 Task: Manage the "Report list" page variations in the site builder.
Action: Mouse moved to (1278, 88)
Screenshot: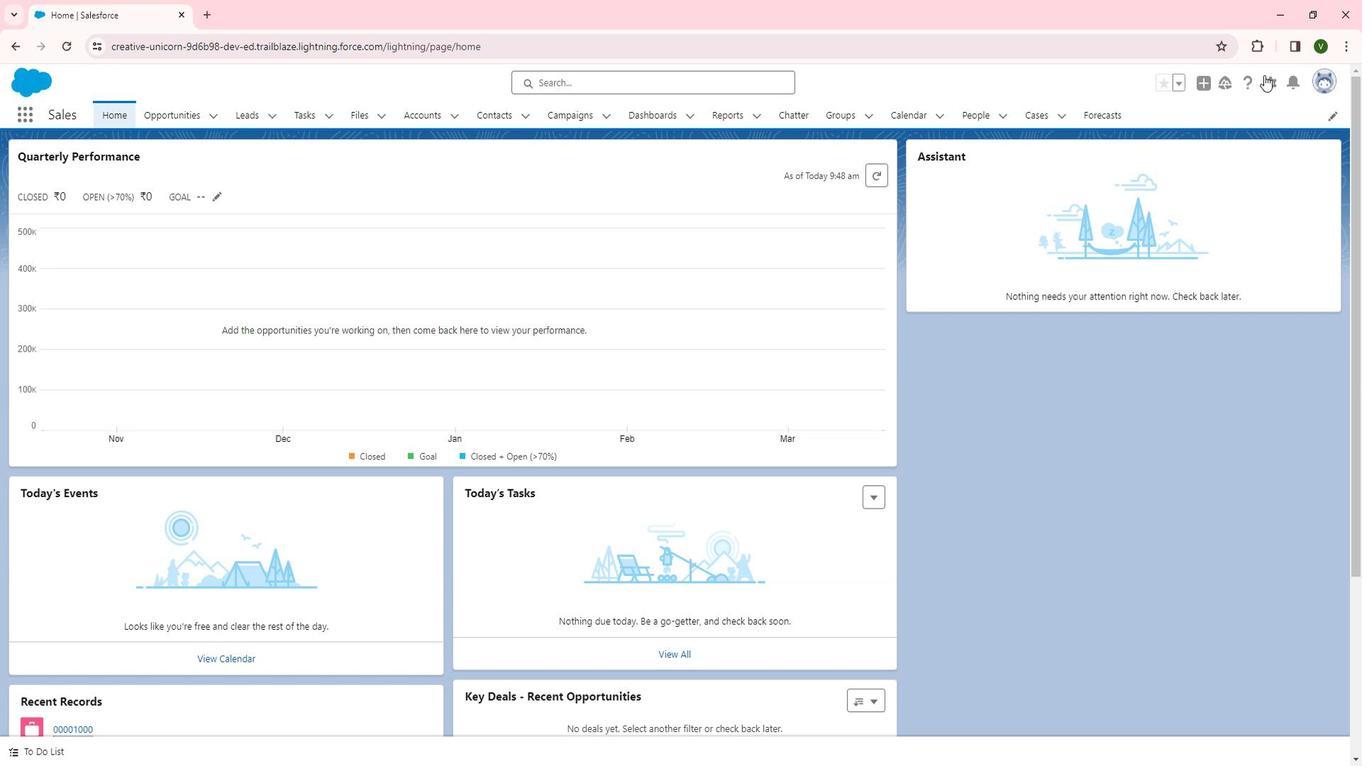 
Action: Mouse pressed left at (1278, 88)
Screenshot: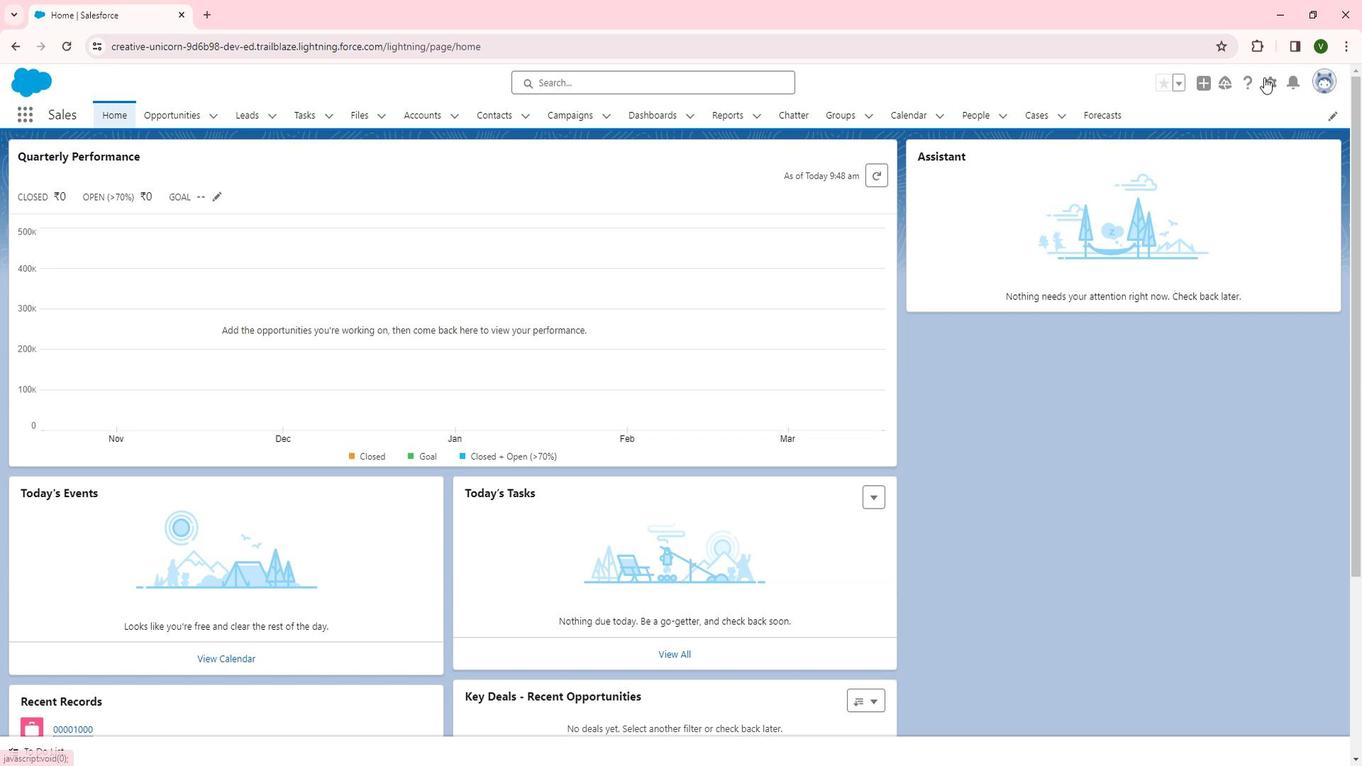 
Action: Mouse moved to (1234, 119)
Screenshot: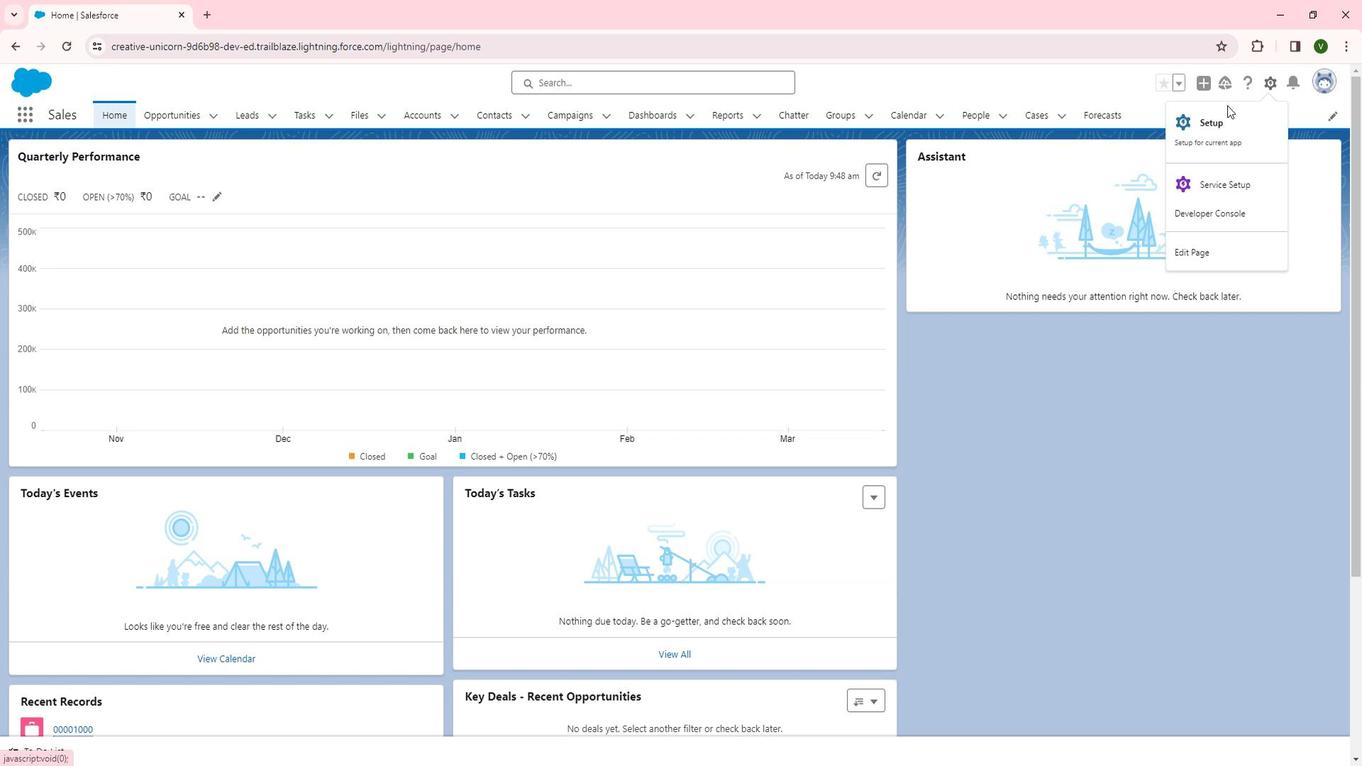 
Action: Mouse pressed left at (1234, 119)
Screenshot: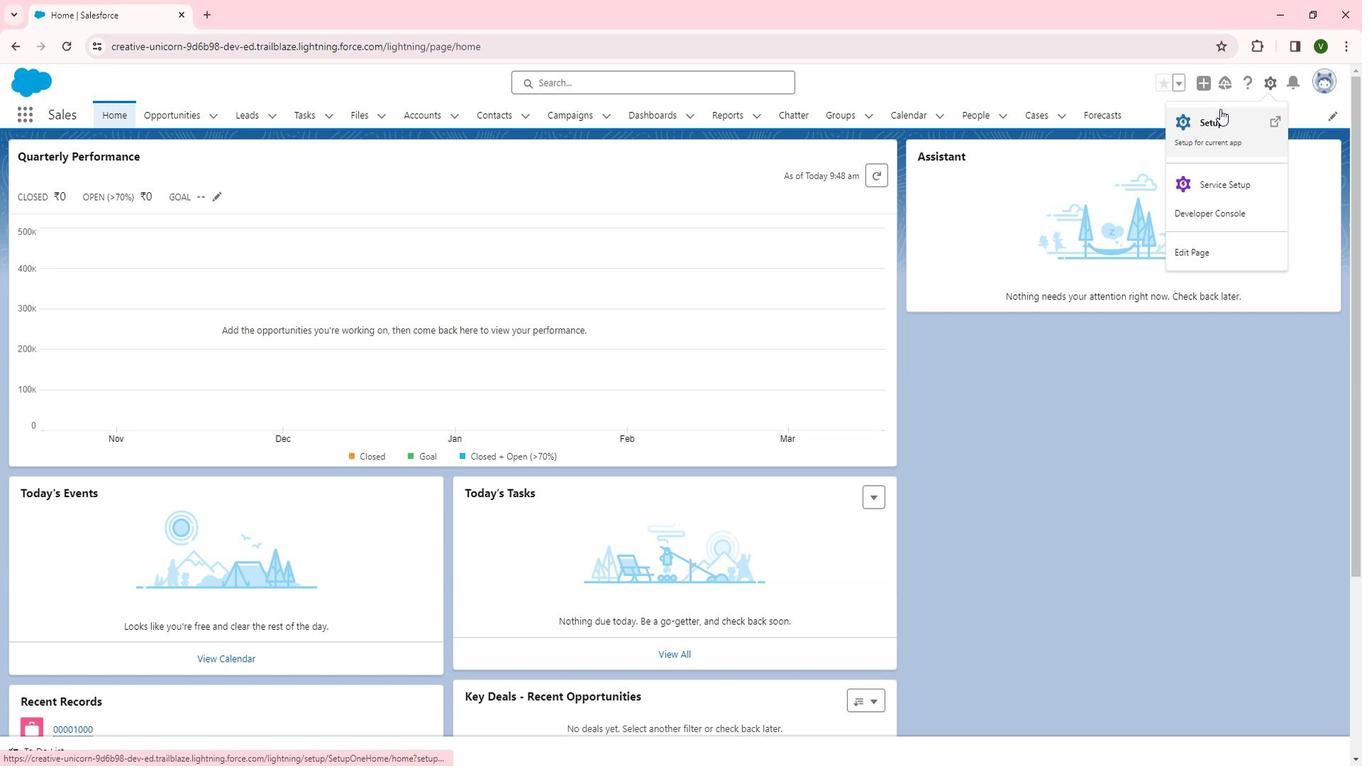 
Action: Mouse moved to (122, 503)
Screenshot: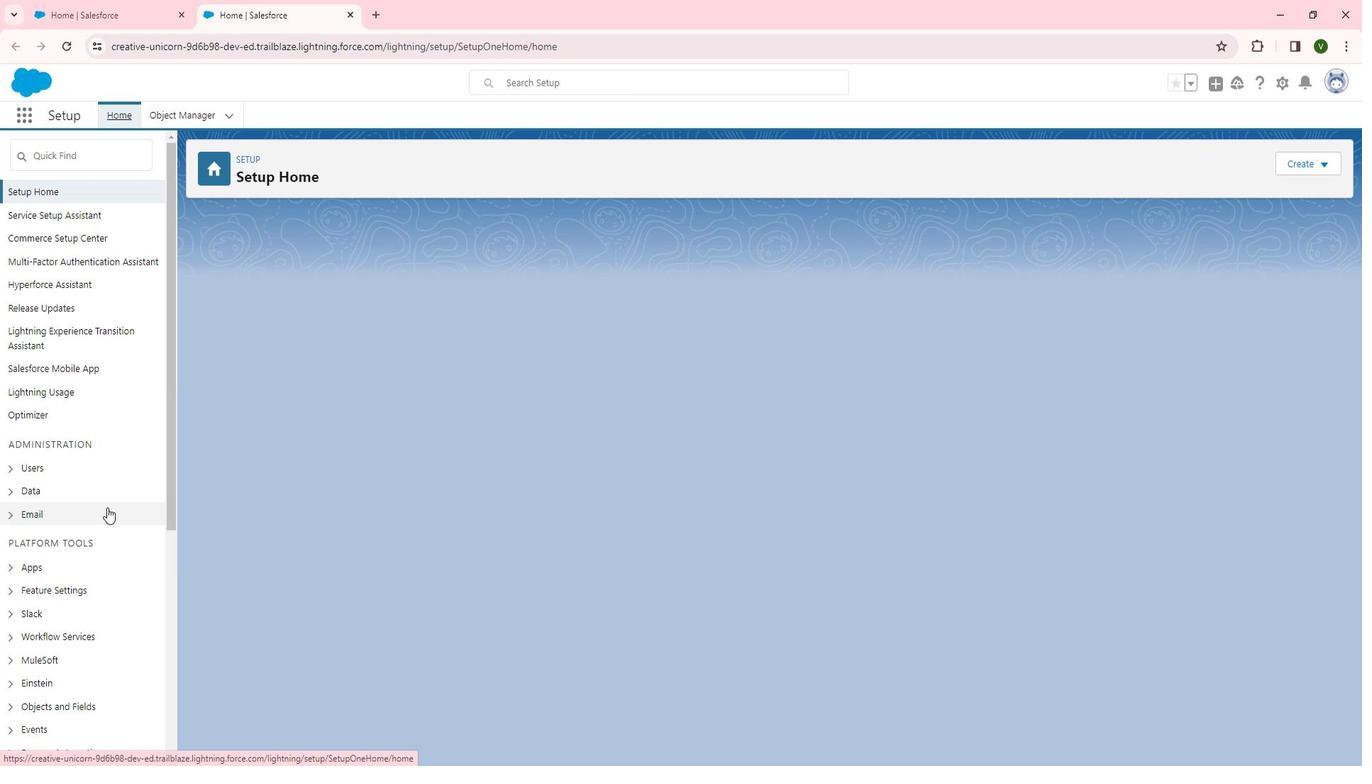 
Action: Mouse scrolled (122, 502) with delta (0, 0)
Screenshot: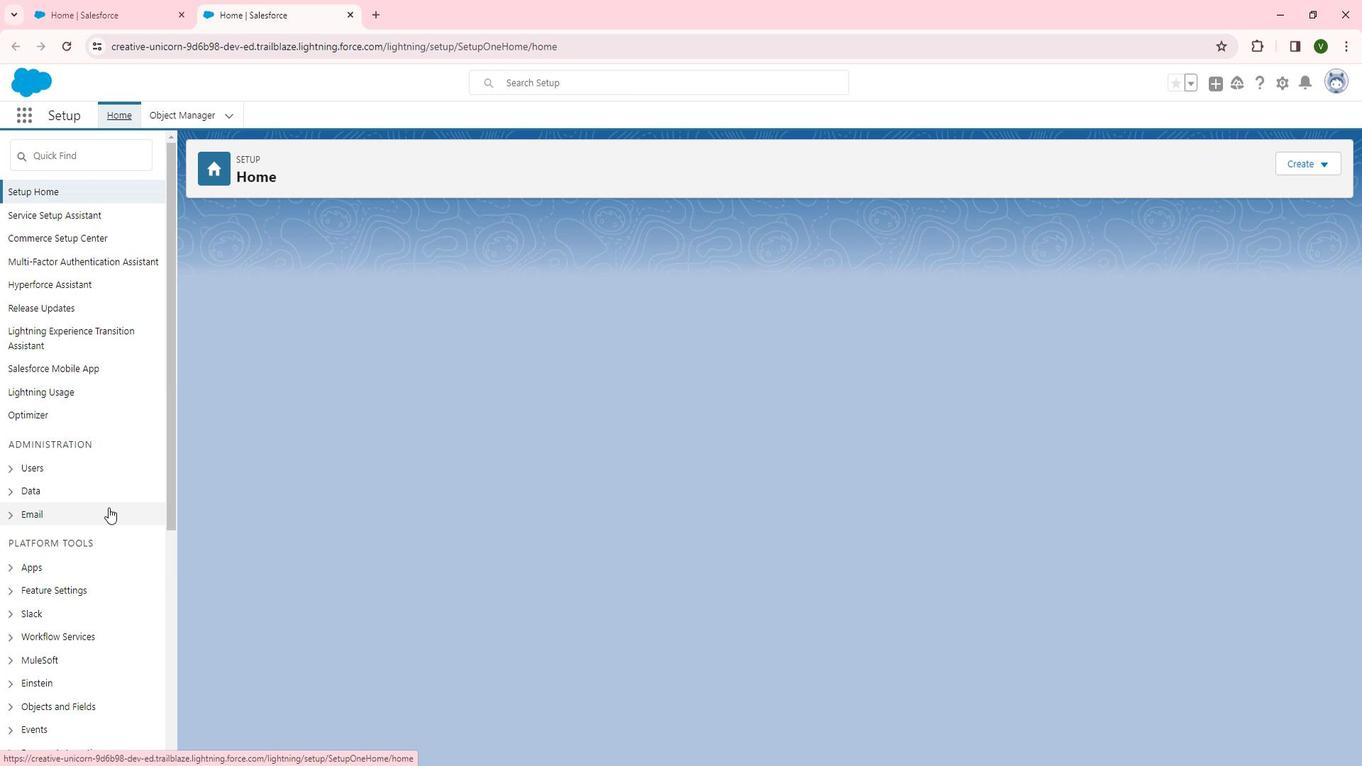 
Action: Mouse moved to (122, 503)
Screenshot: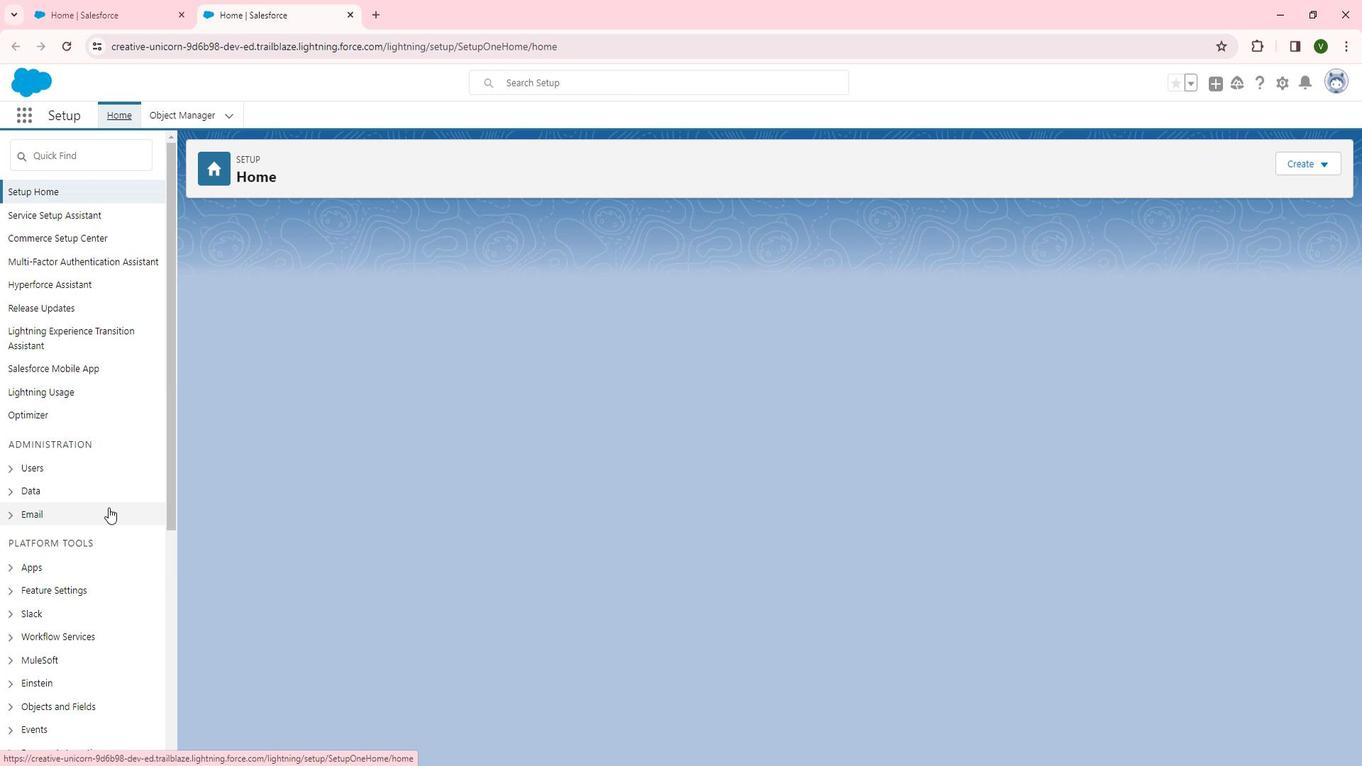 
Action: Mouse scrolled (122, 502) with delta (0, 0)
Screenshot: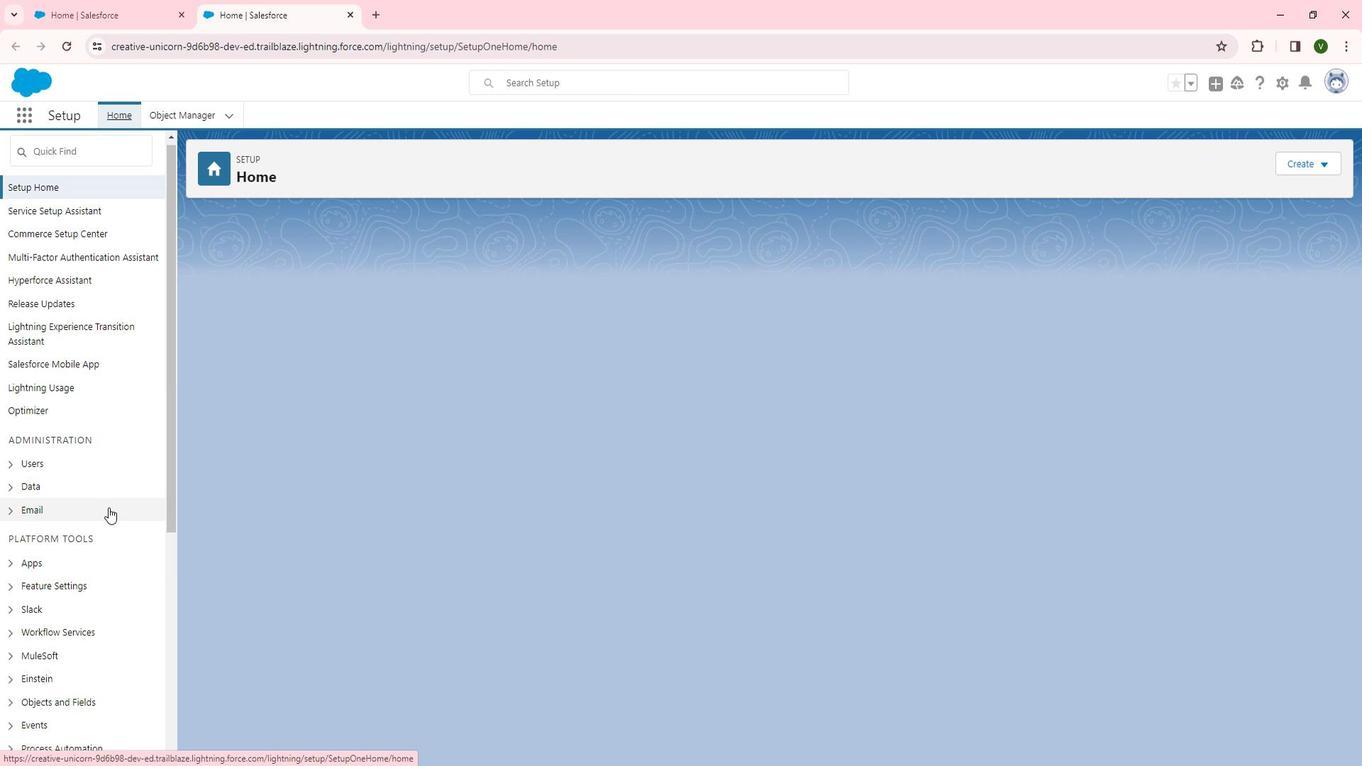 
Action: Mouse scrolled (122, 502) with delta (0, 0)
Screenshot: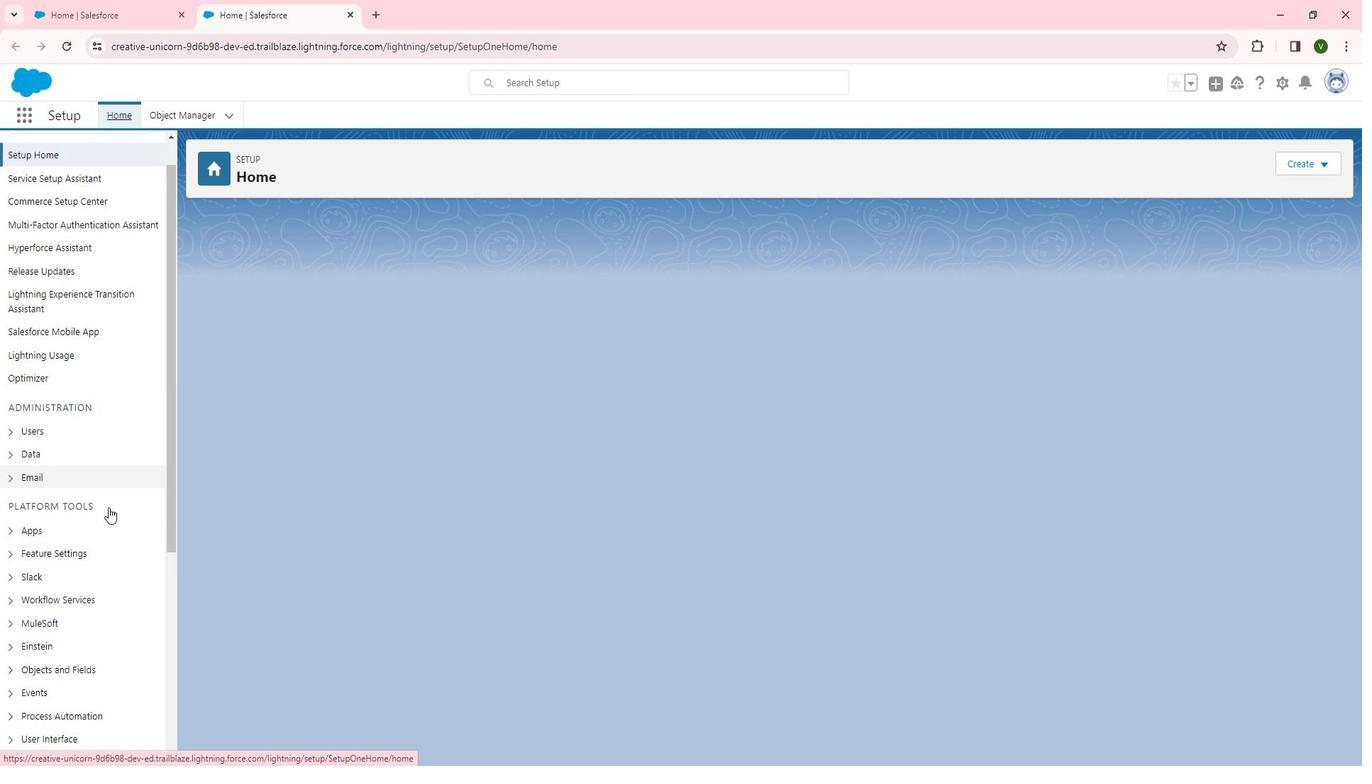 
Action: Mouse moved to (71, 368)
Screenshot: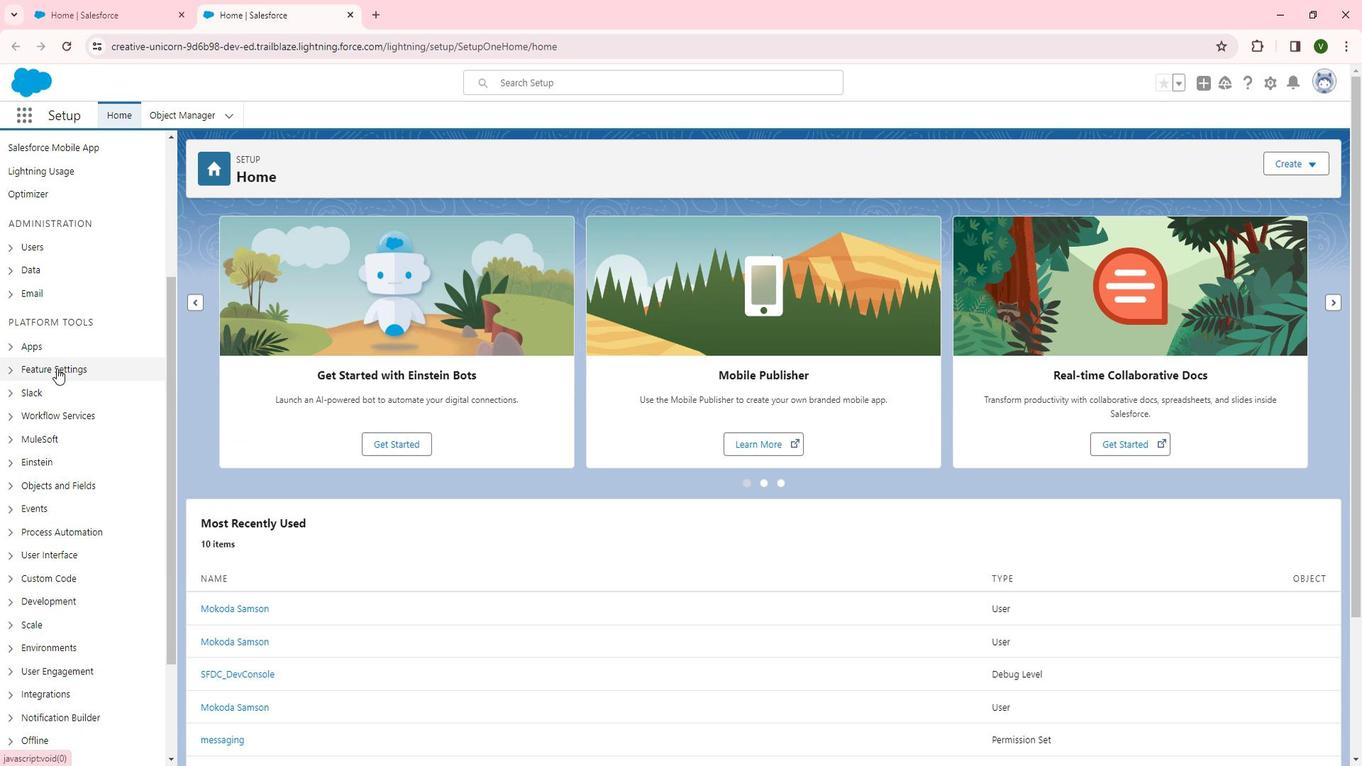 
Action: Mouse pressed left at (71, 368)
Screenshot: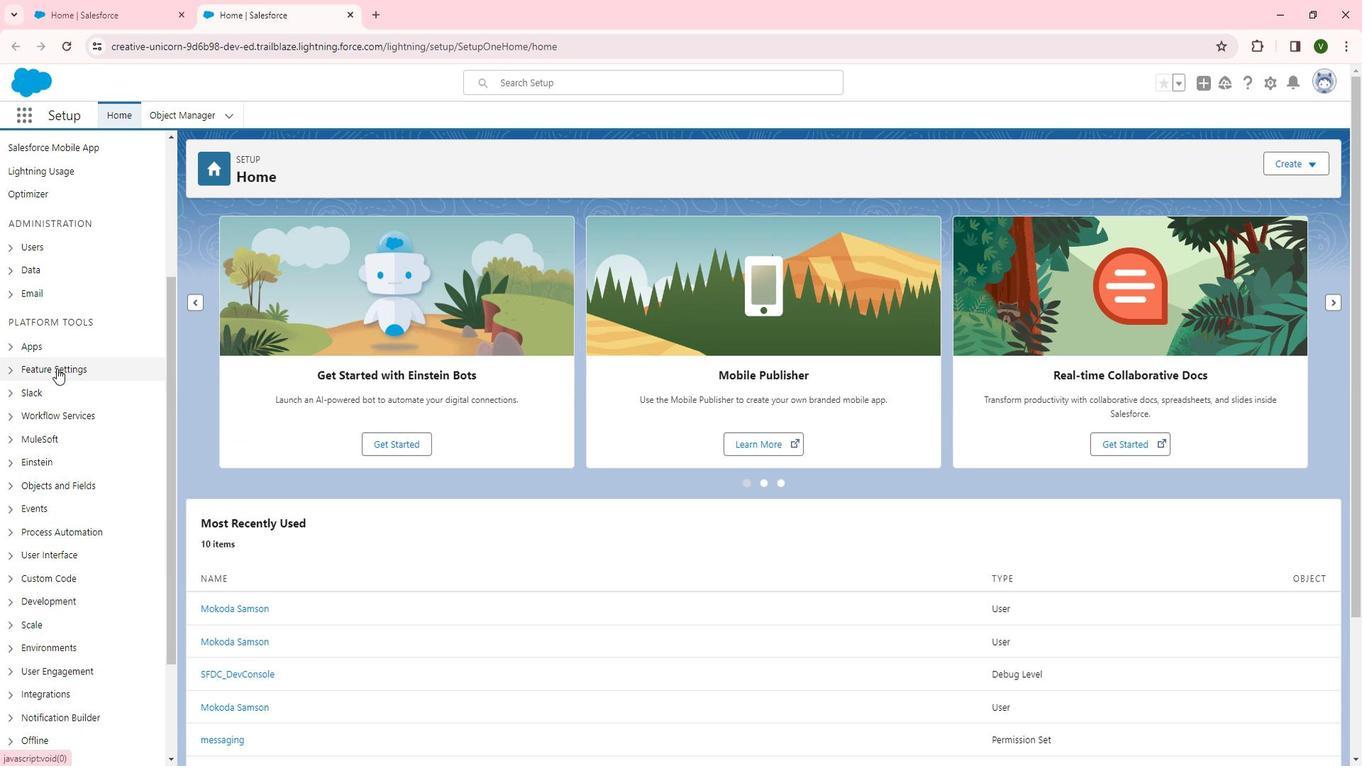 
Action: Mouse moved to (85, 513)
Screenshot: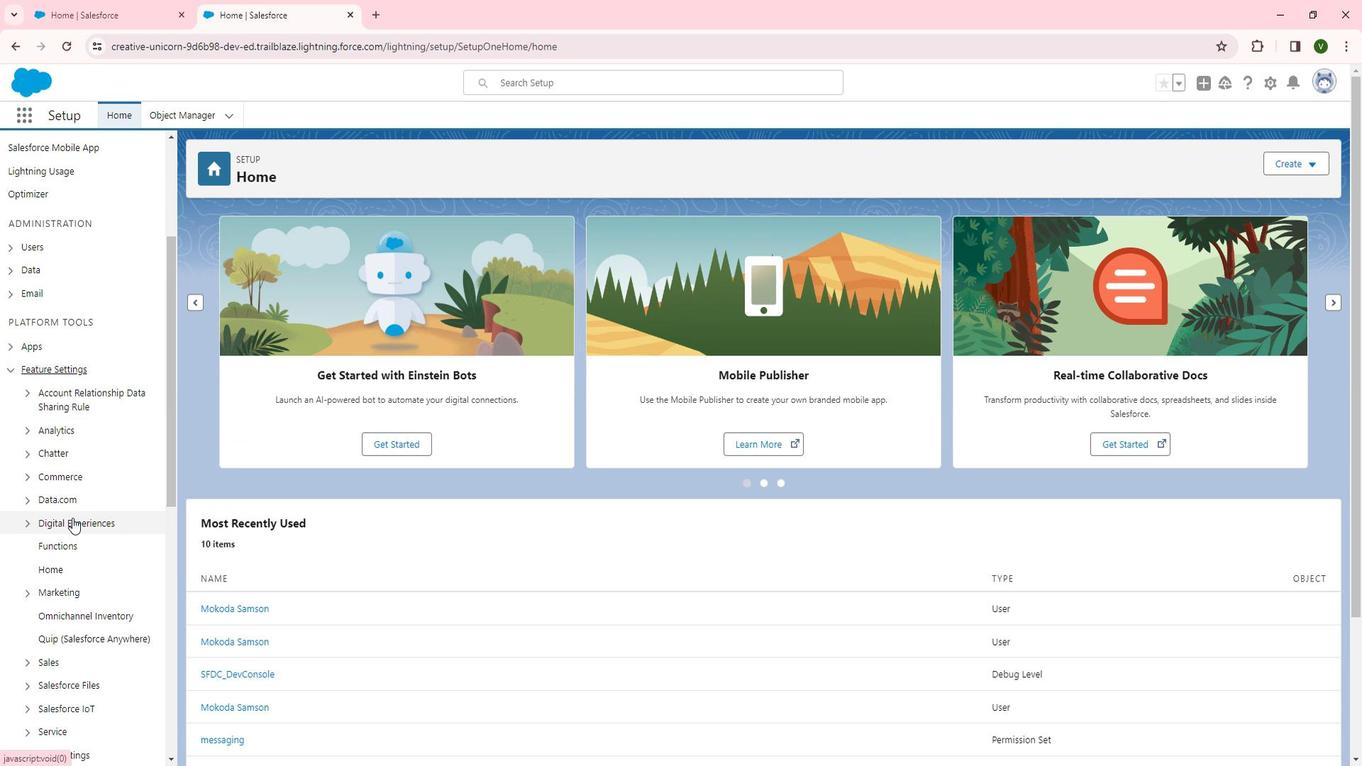 
Action: Mouse pressed left at (85, 513)
Screenshot: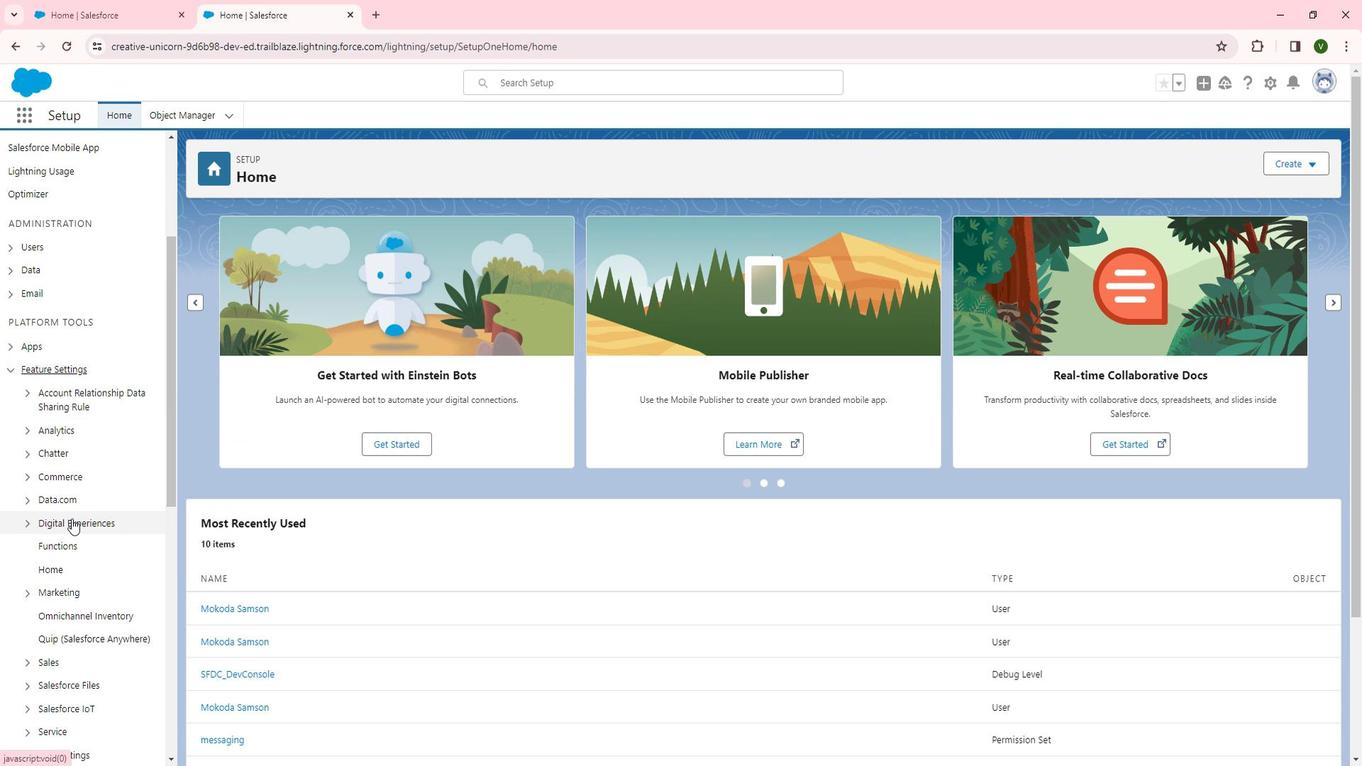 
Action: Mouse moved to (112, 465)
Screenshot: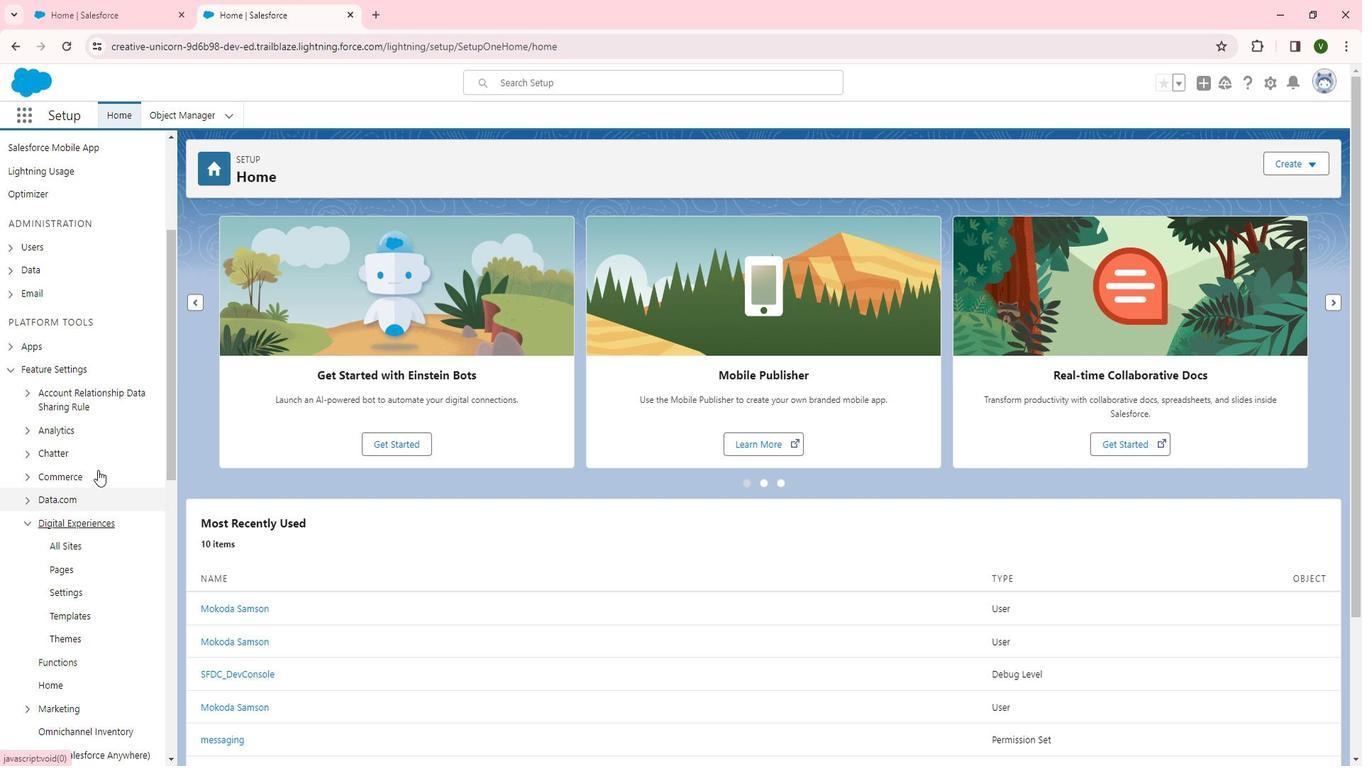
Action: Mouse scrolled (112, 464) with delta (0, 0)
Screenshot: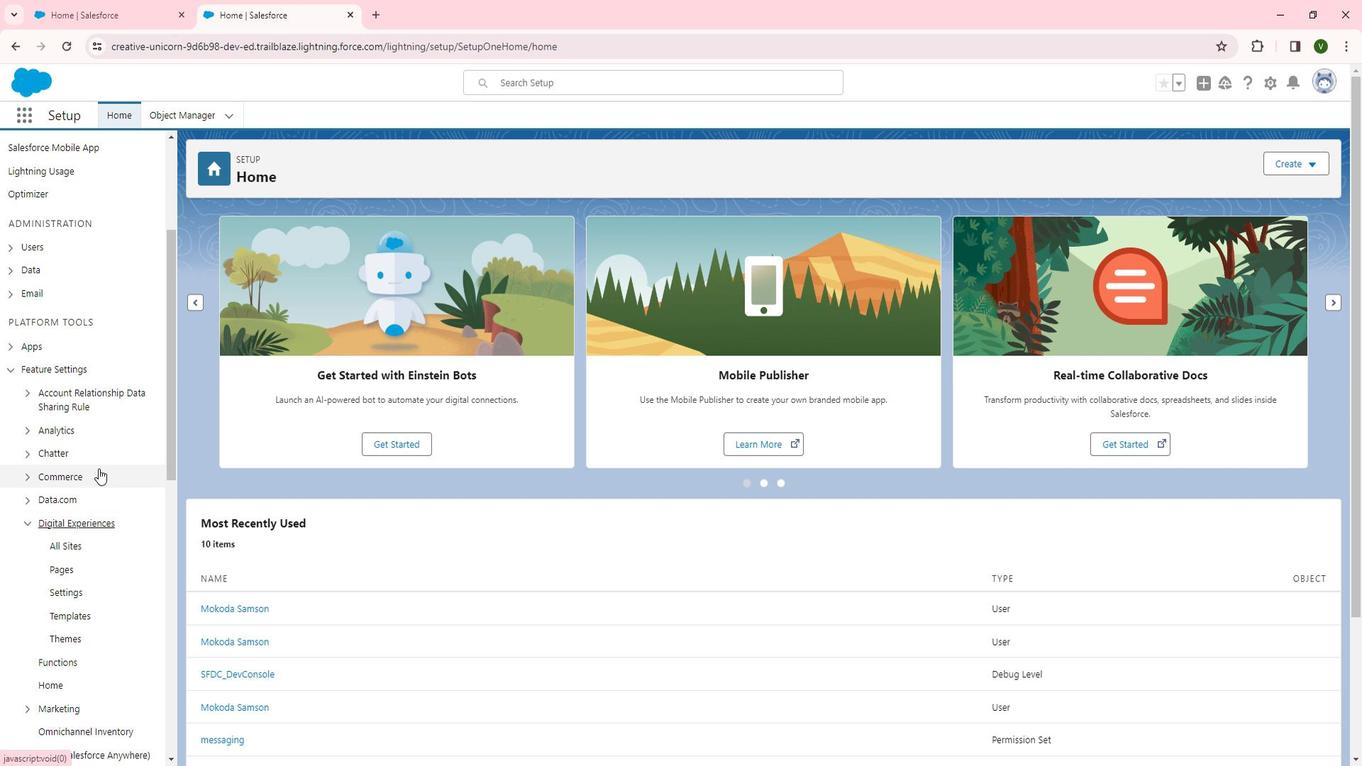 
Action: Mouse scrolled (112, 464) with delta (0, 0)
Screenshot: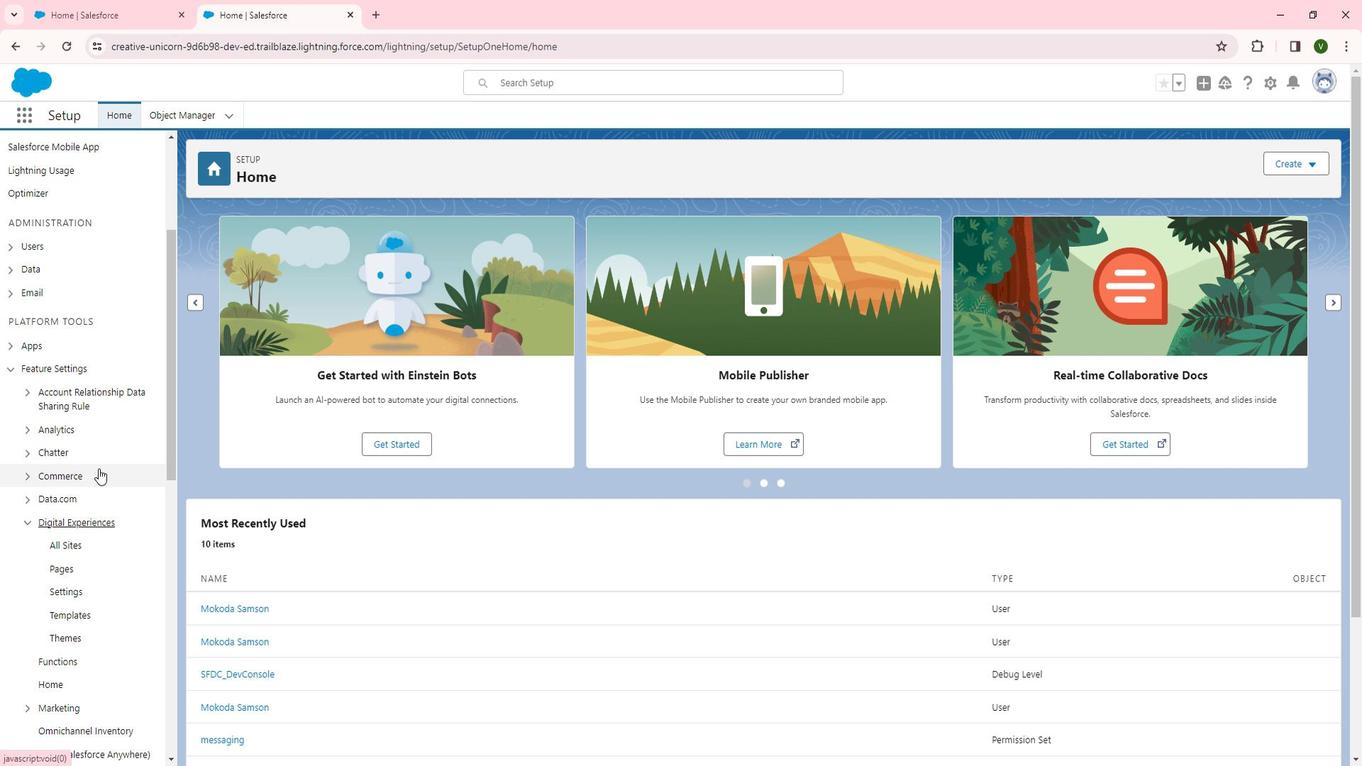 
Action: Mouse moved to (76, 396)
Screenshot: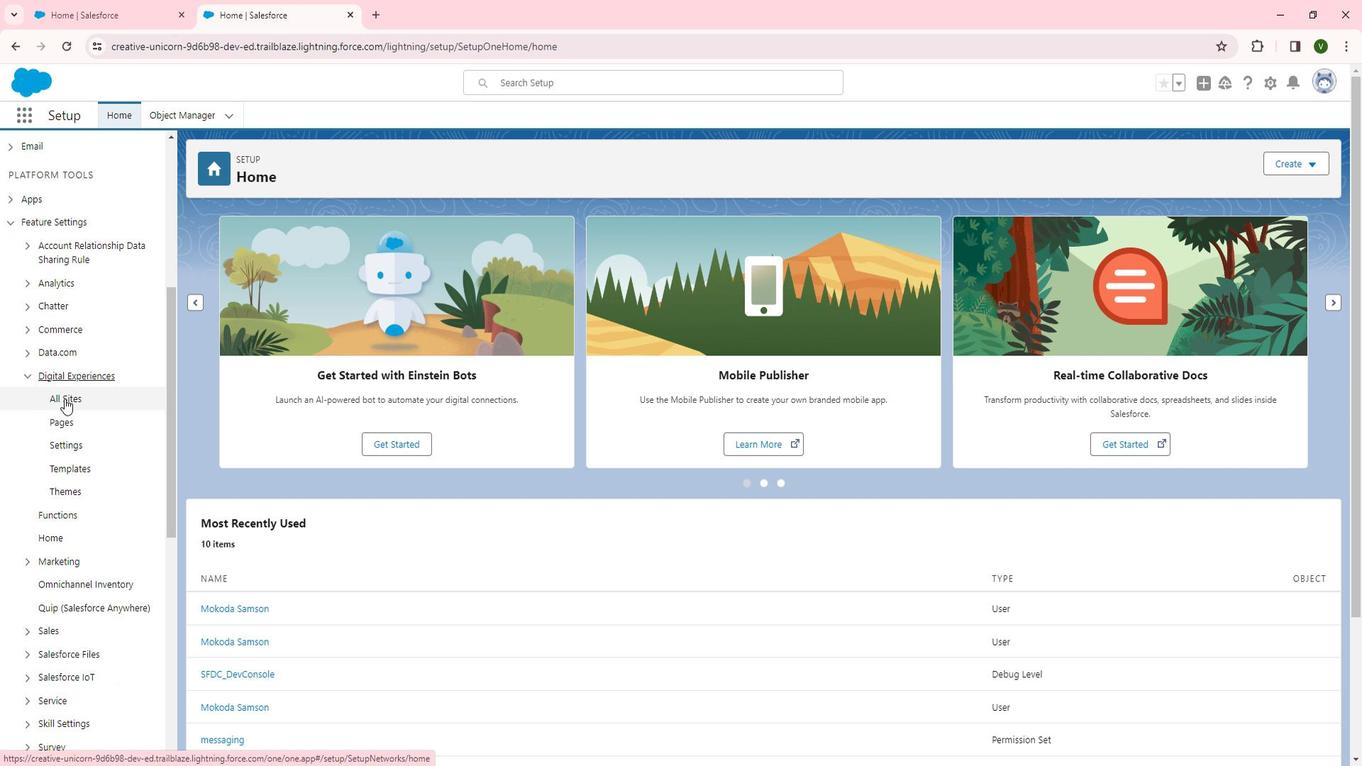 
Action: Mouse pressed left at (76, 396)
Screenshot: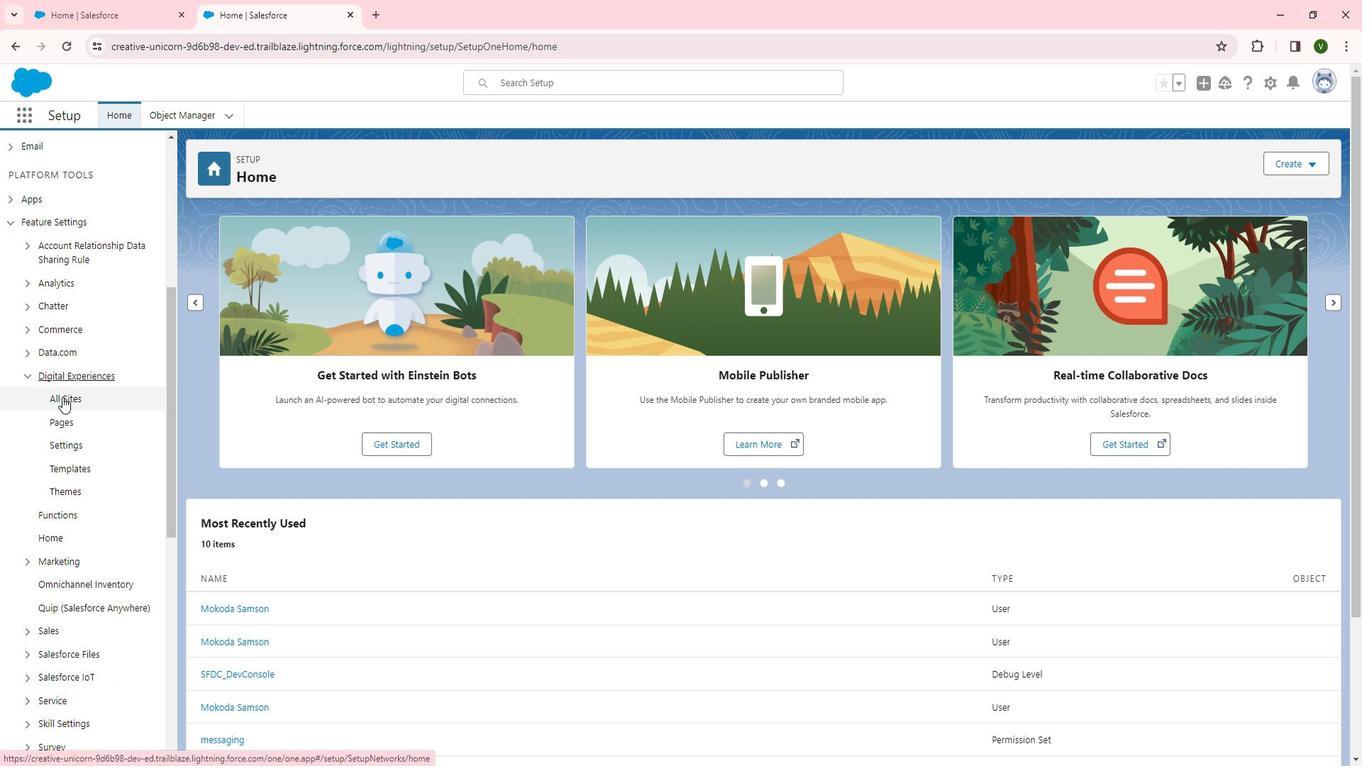 
Action: Mouse moved to (251, 422)
Screenshot: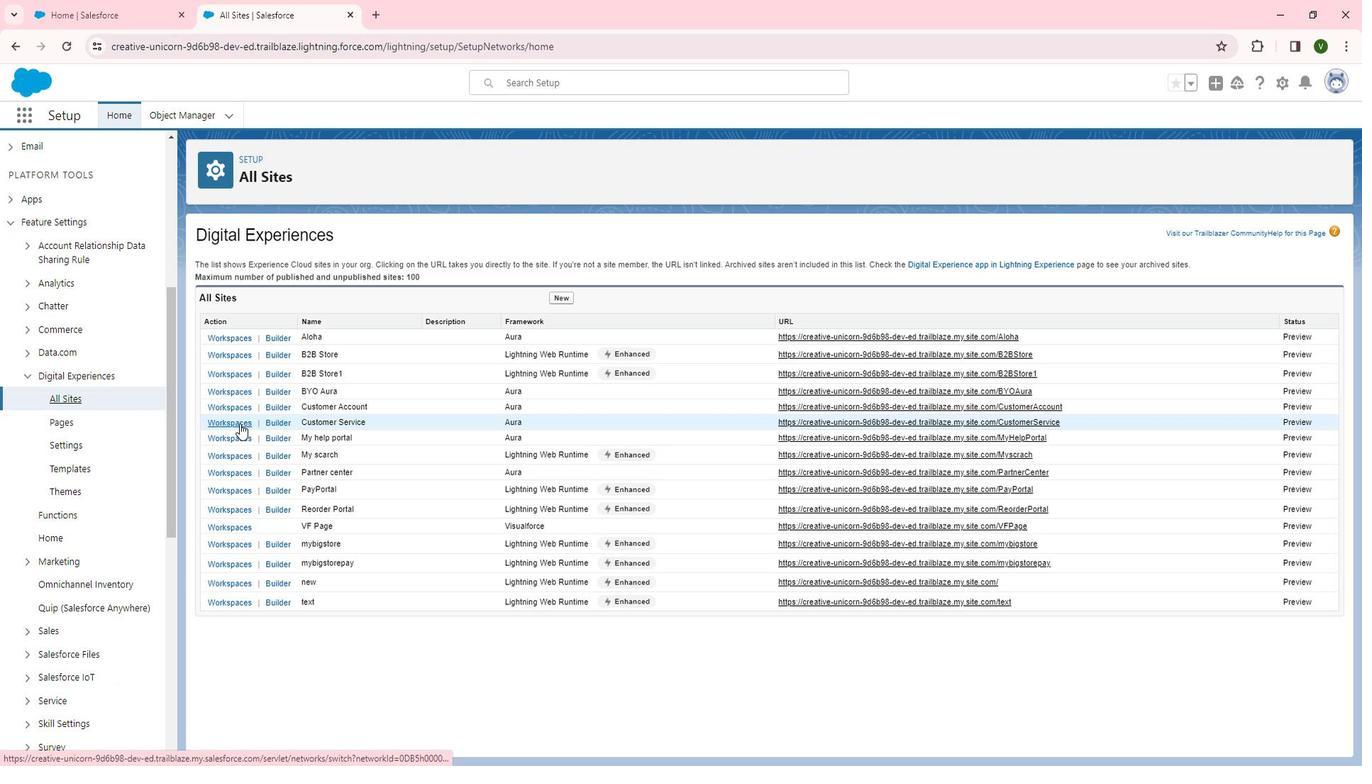 
Action: Mouse pressed left at (251, 422)
Screenshot: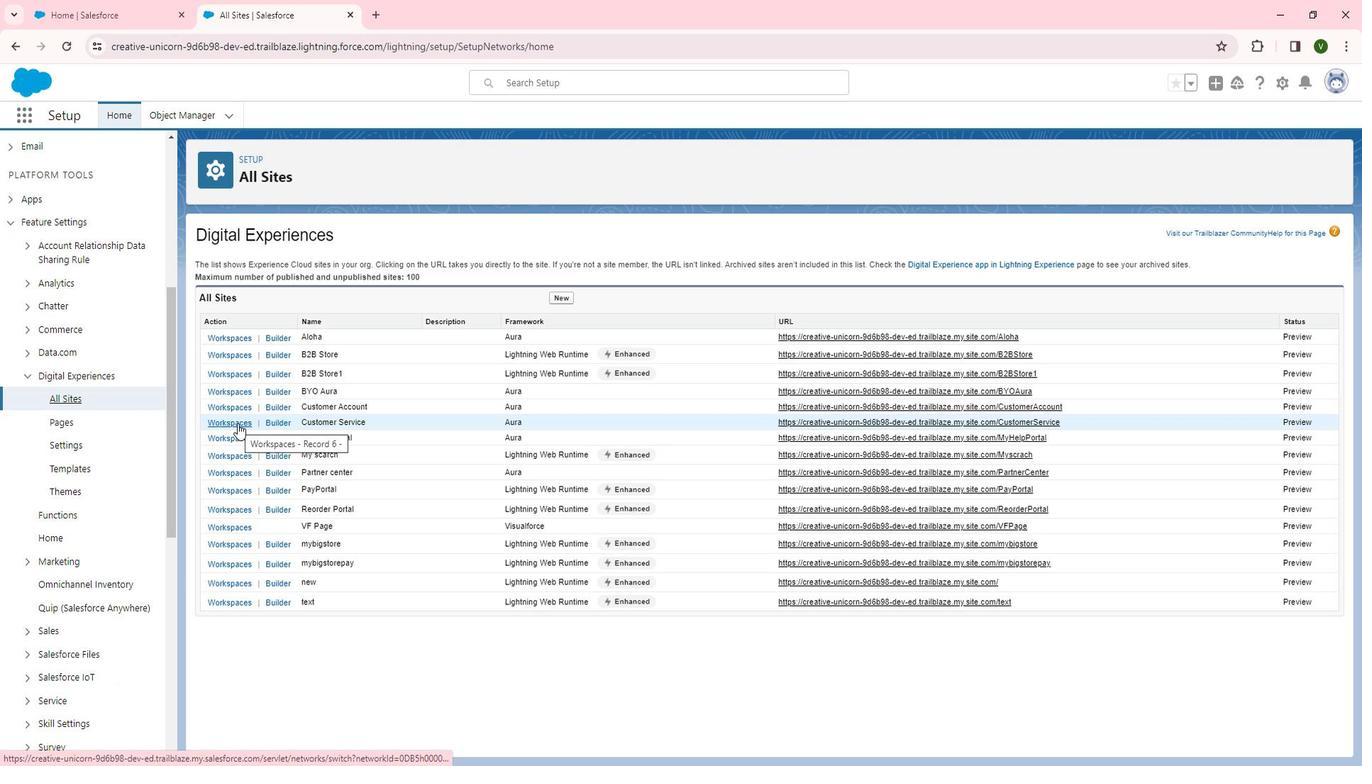 
Action: Mouse moved to (198, 365)
Screenshot: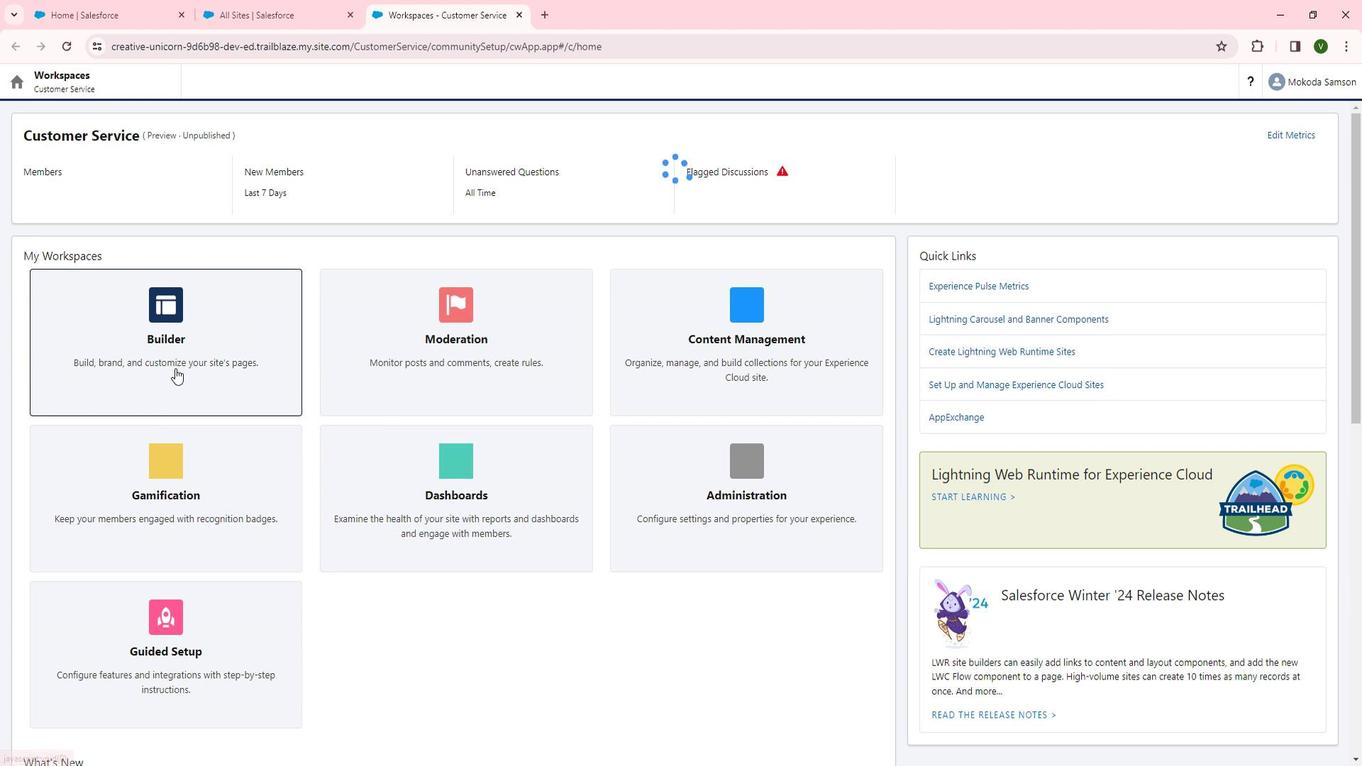 
Action: Mouse pressed left at (198, 365)
Screenshot: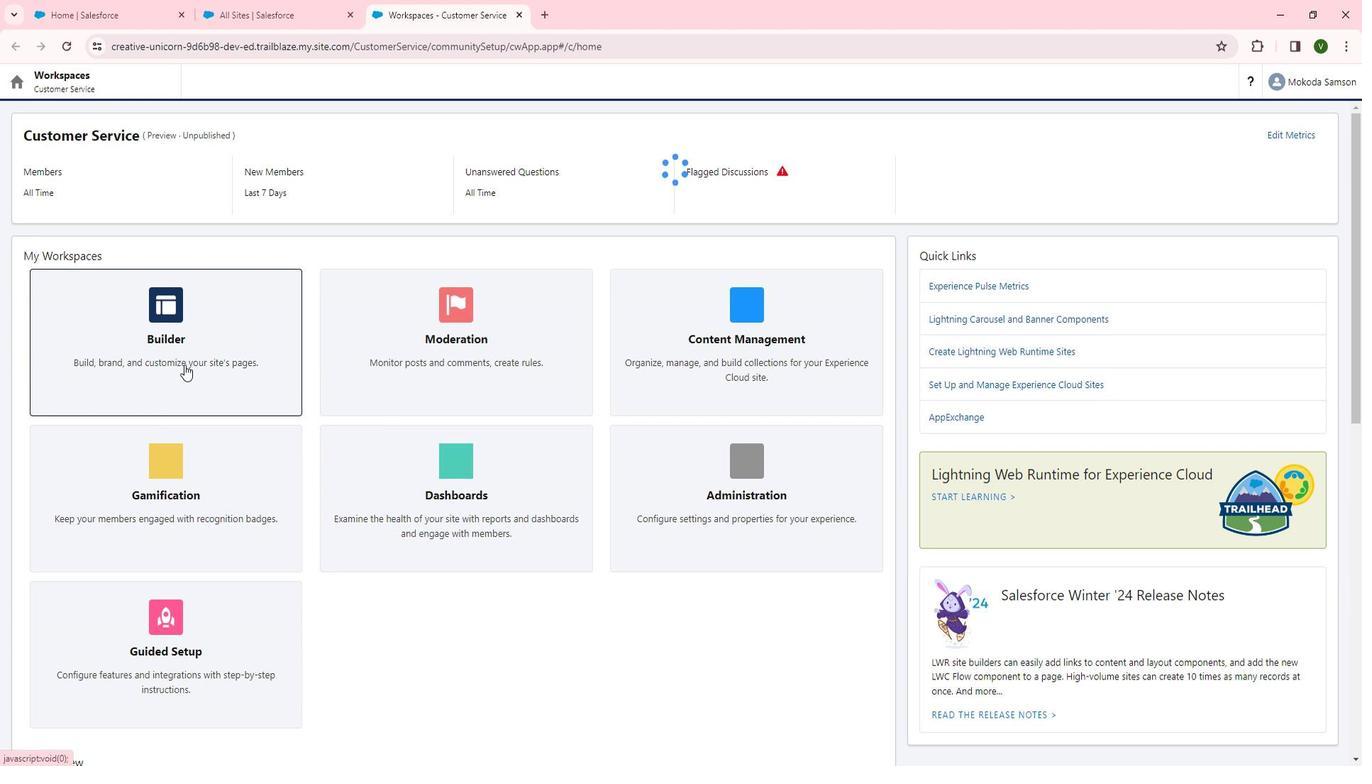 
Action: Mouse moved to (87, 97)
Screenshot: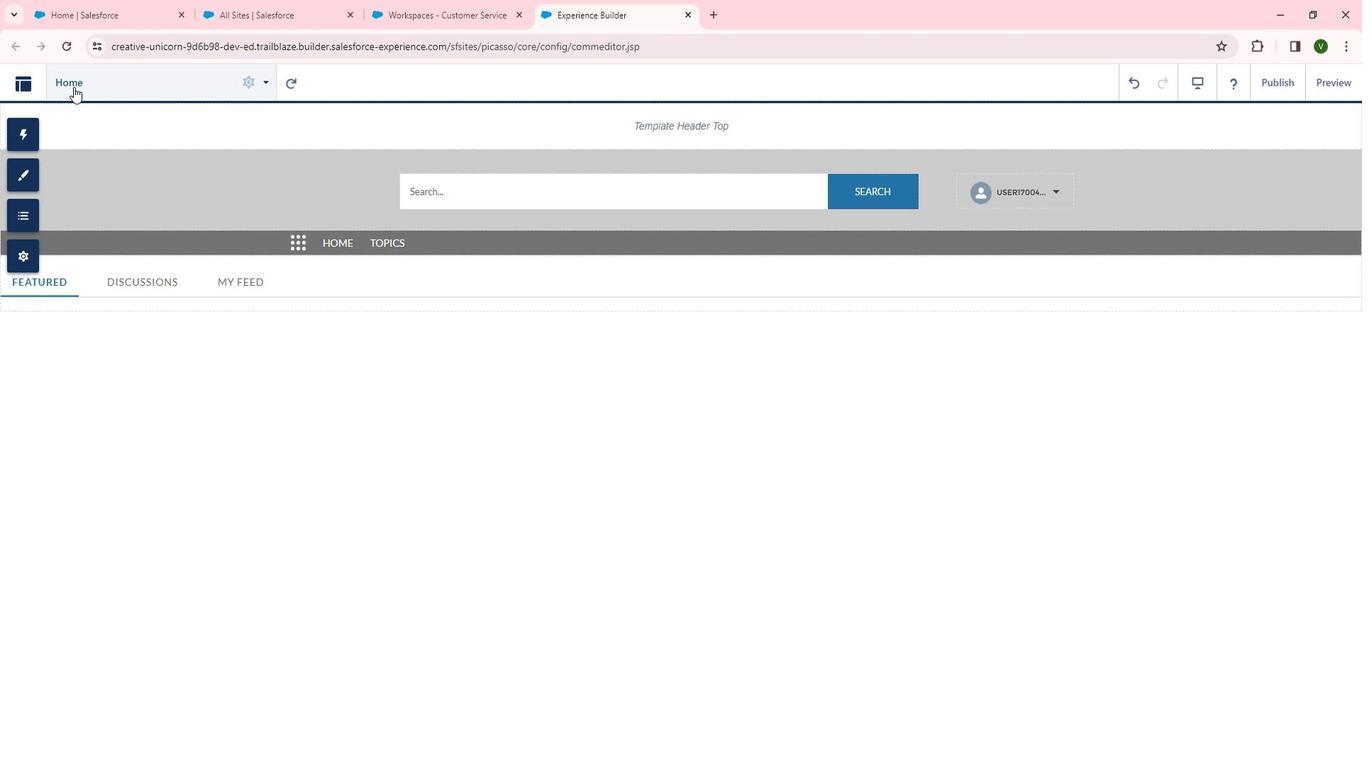 
Action: Mouse pressed left at (87, 97)
Screenshot: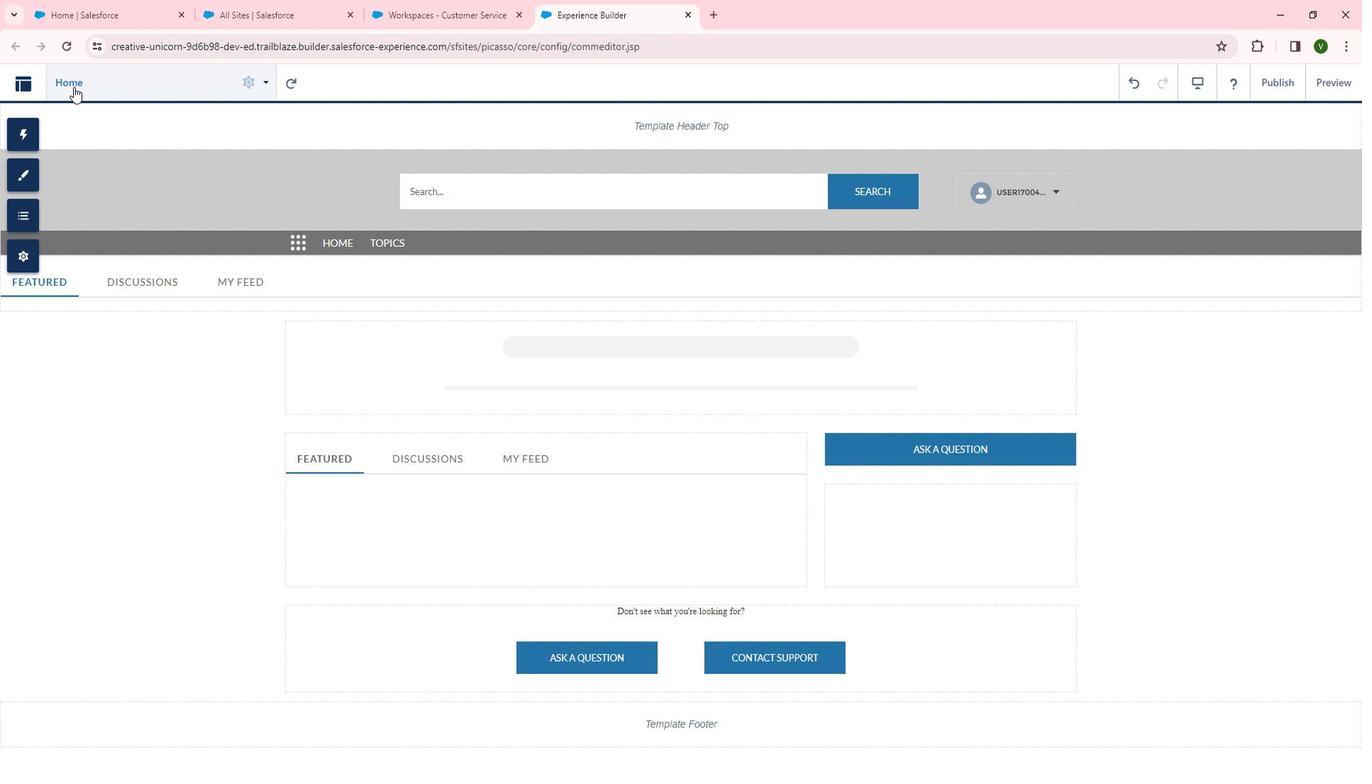 
Action: Mouse moved to (148, 482)
Screenshot: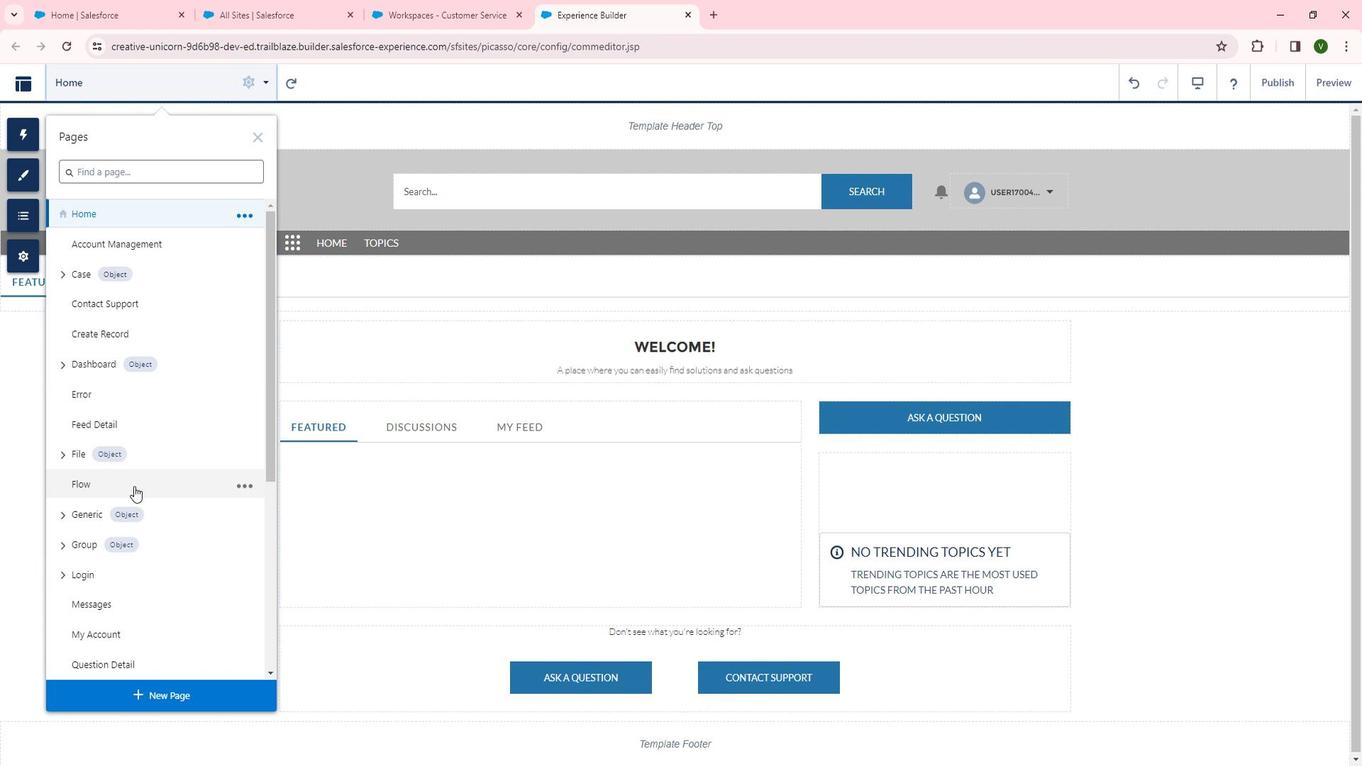 
Action: Mouse scrolled (148, 481) with delta (0, 0)
Screenshot: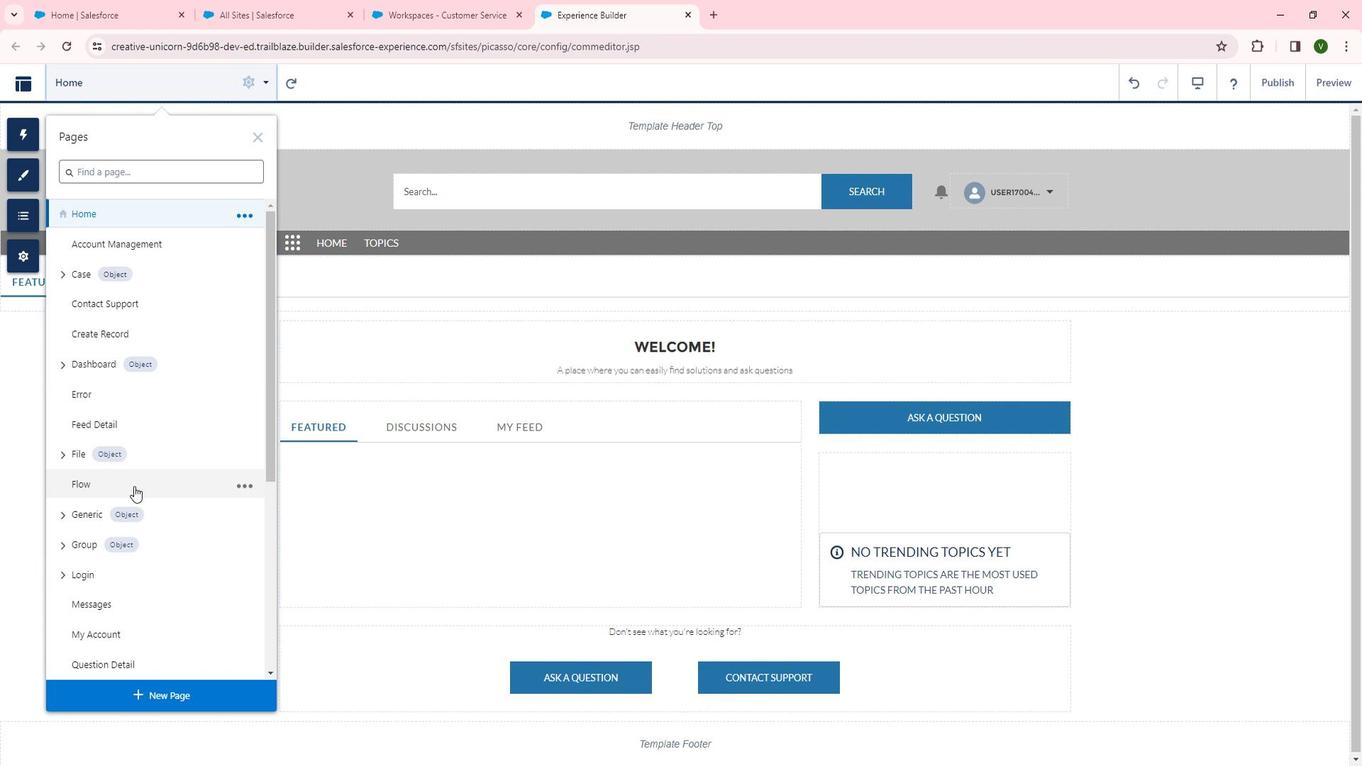 
Action: Mouse moved to (149, 484)
Screenshot: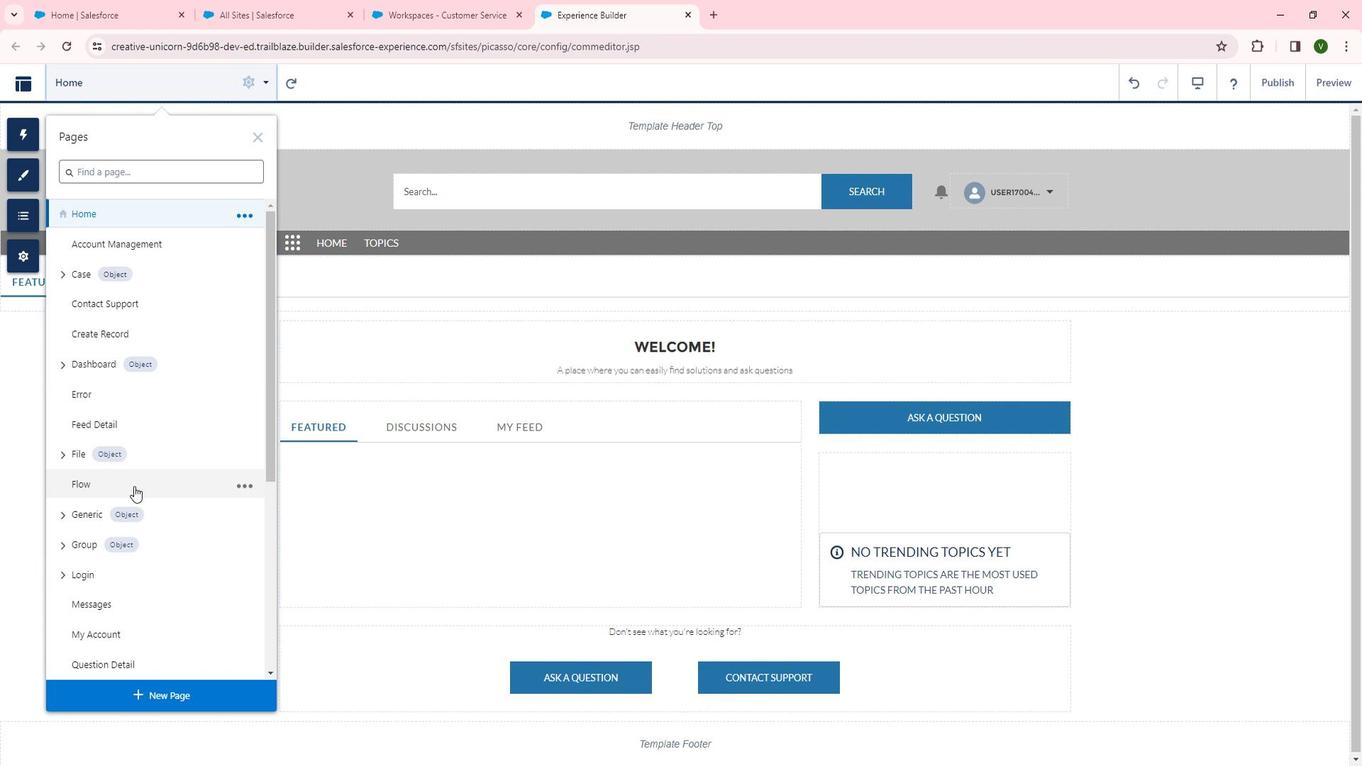 
Action: Mouse scrolled (149, 483) with delta (0, 0)
Screenshot: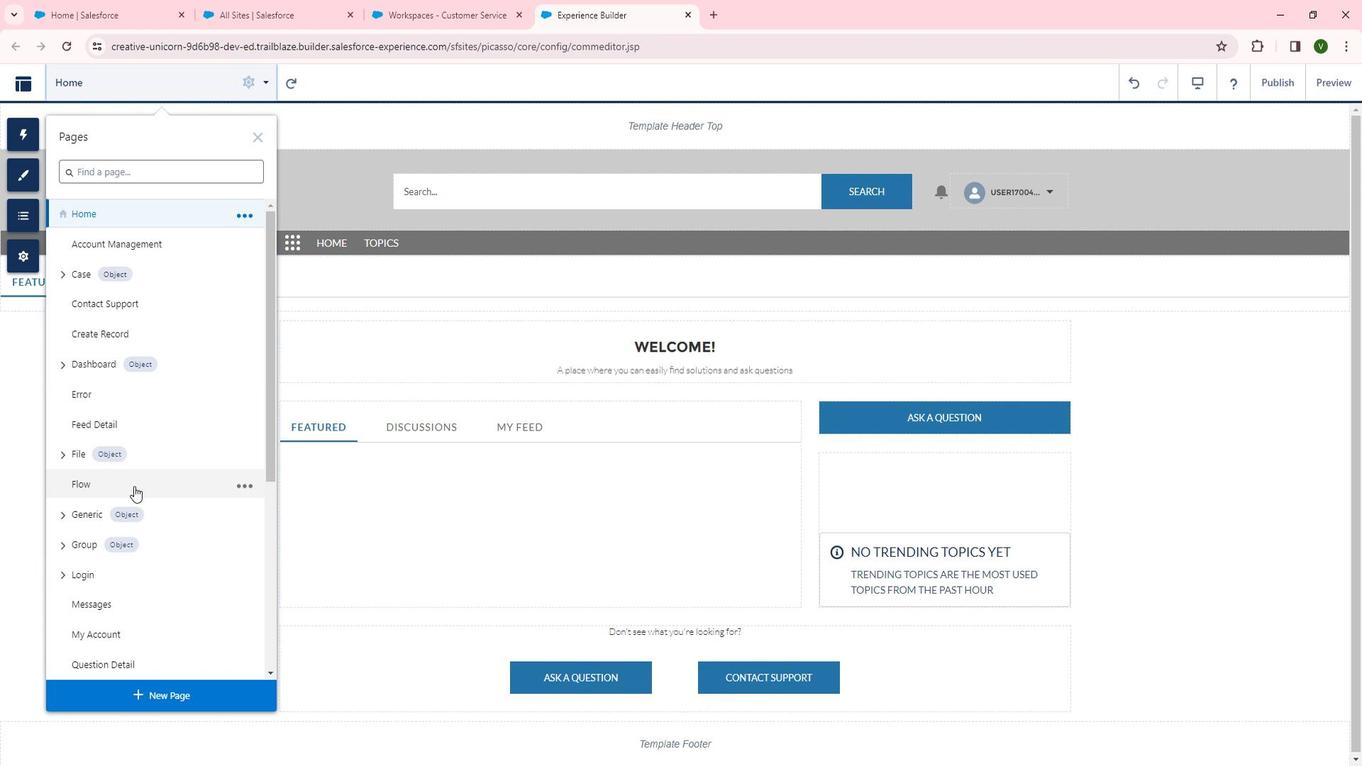 
Action: Mouse scrolled (149, 483) with delta (0, 0)
Screenshot: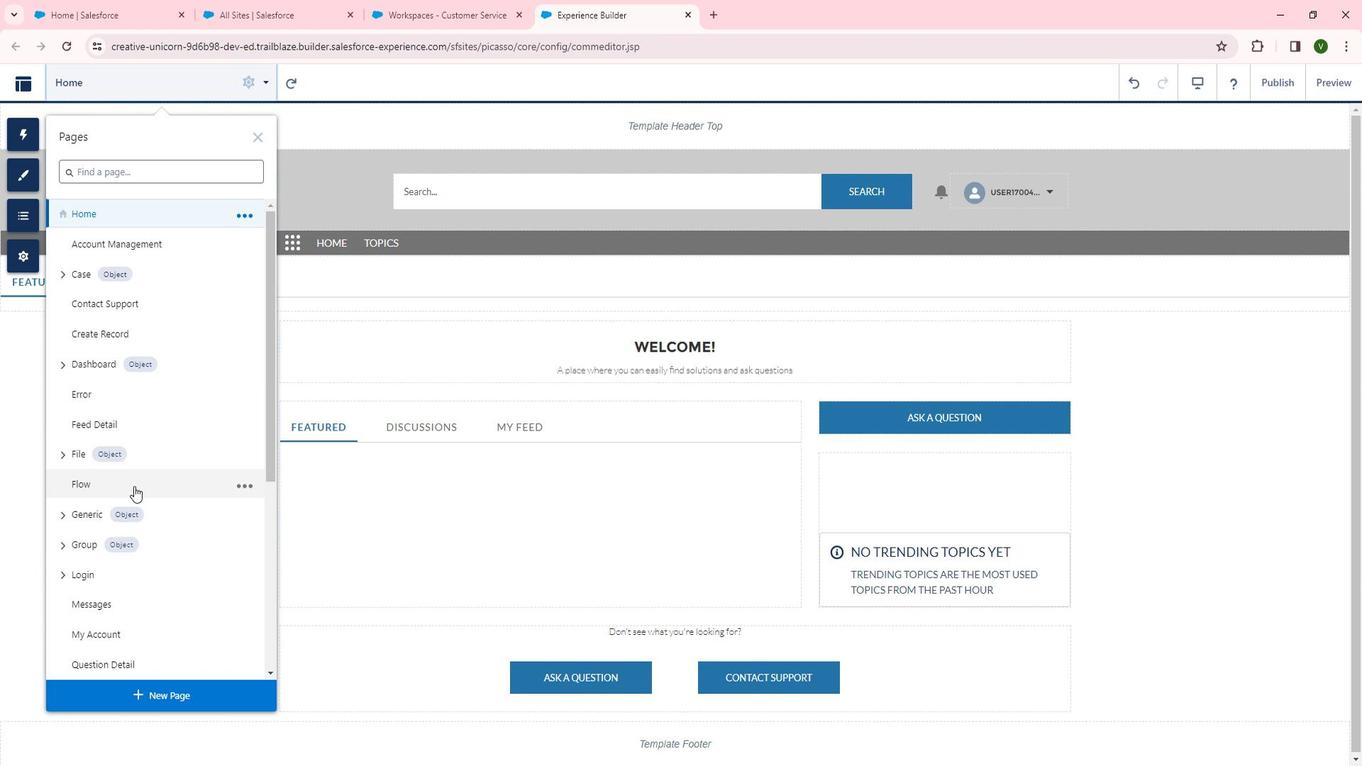 
Action: Mouse scrolled (149, 483) with delta (0, 0)
Screenshot: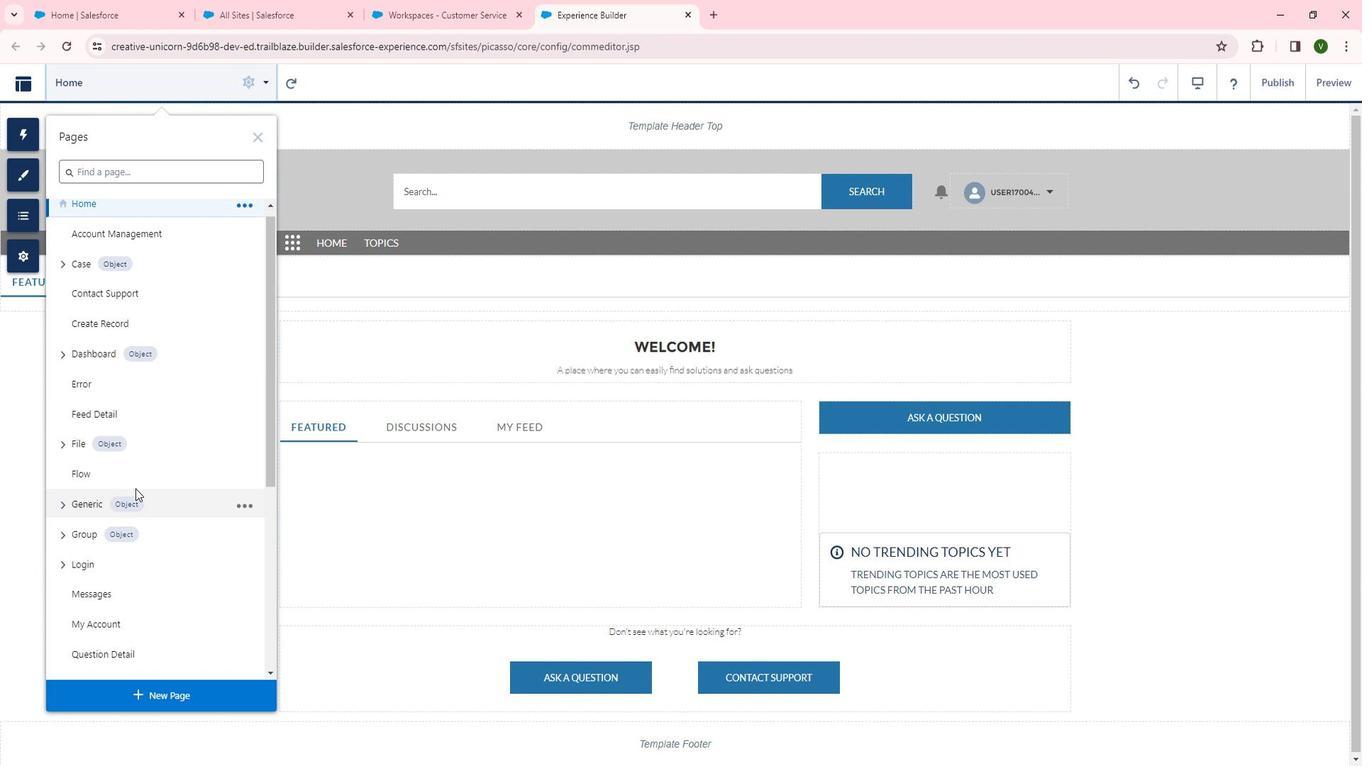 
Action: Mouse moved to (80, 430)
Screenshot: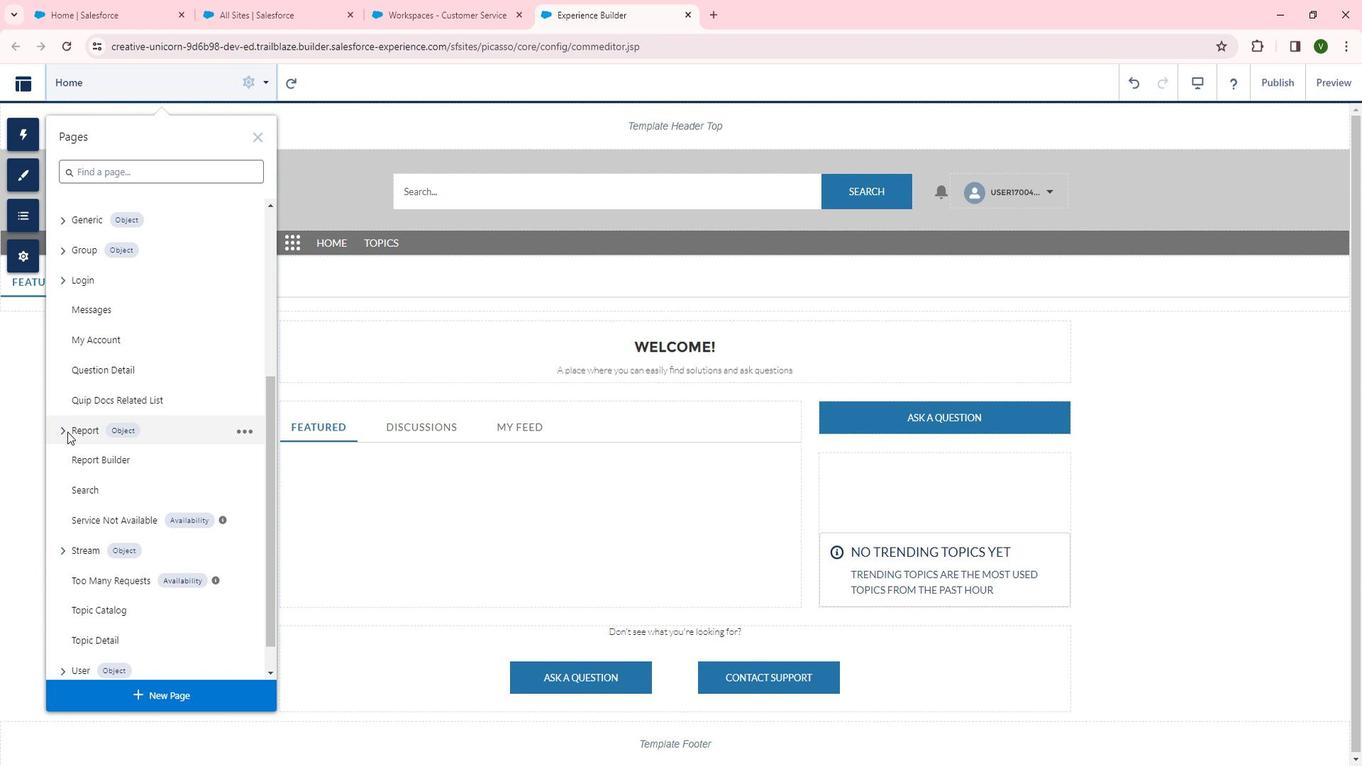 
Action: Mouse pressed left at (80, 430)
Screenshot: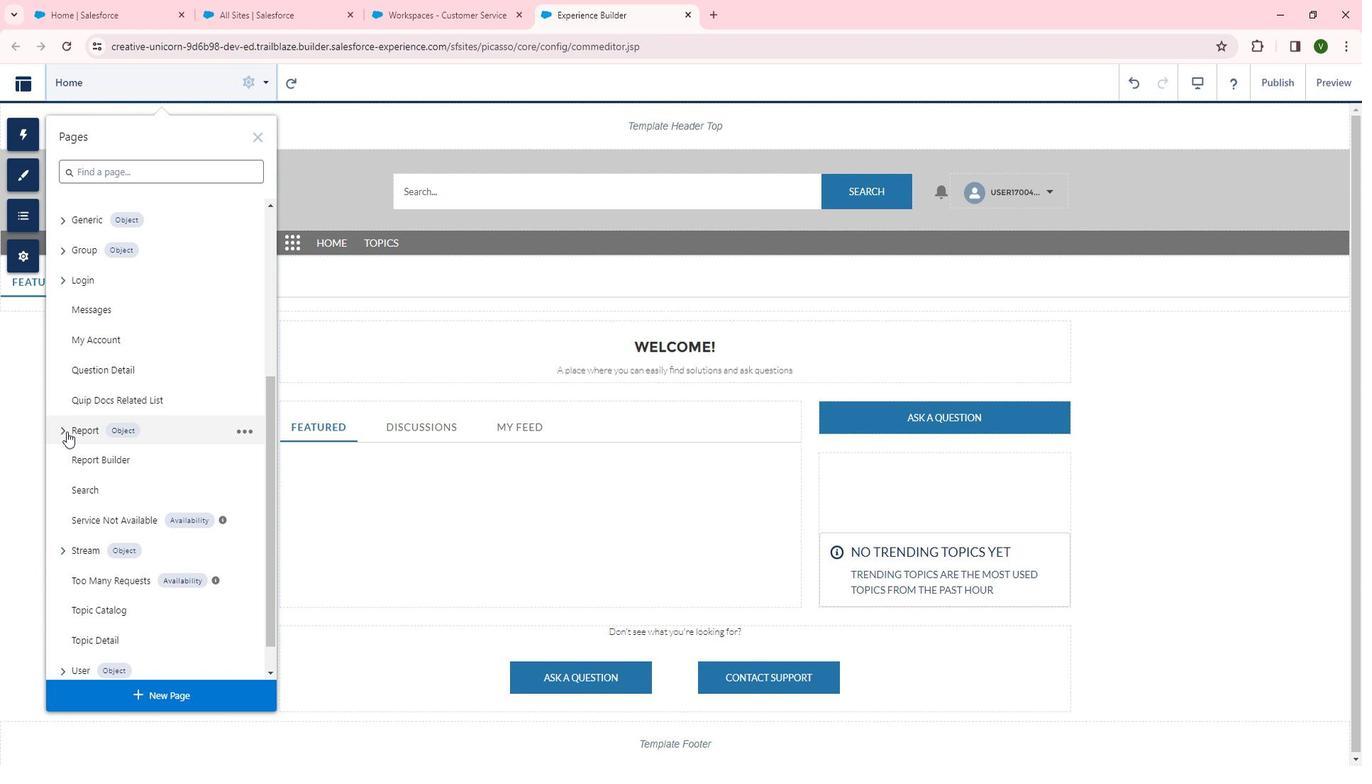 
Action: Mouse moved to (183, 483)
Screenshot: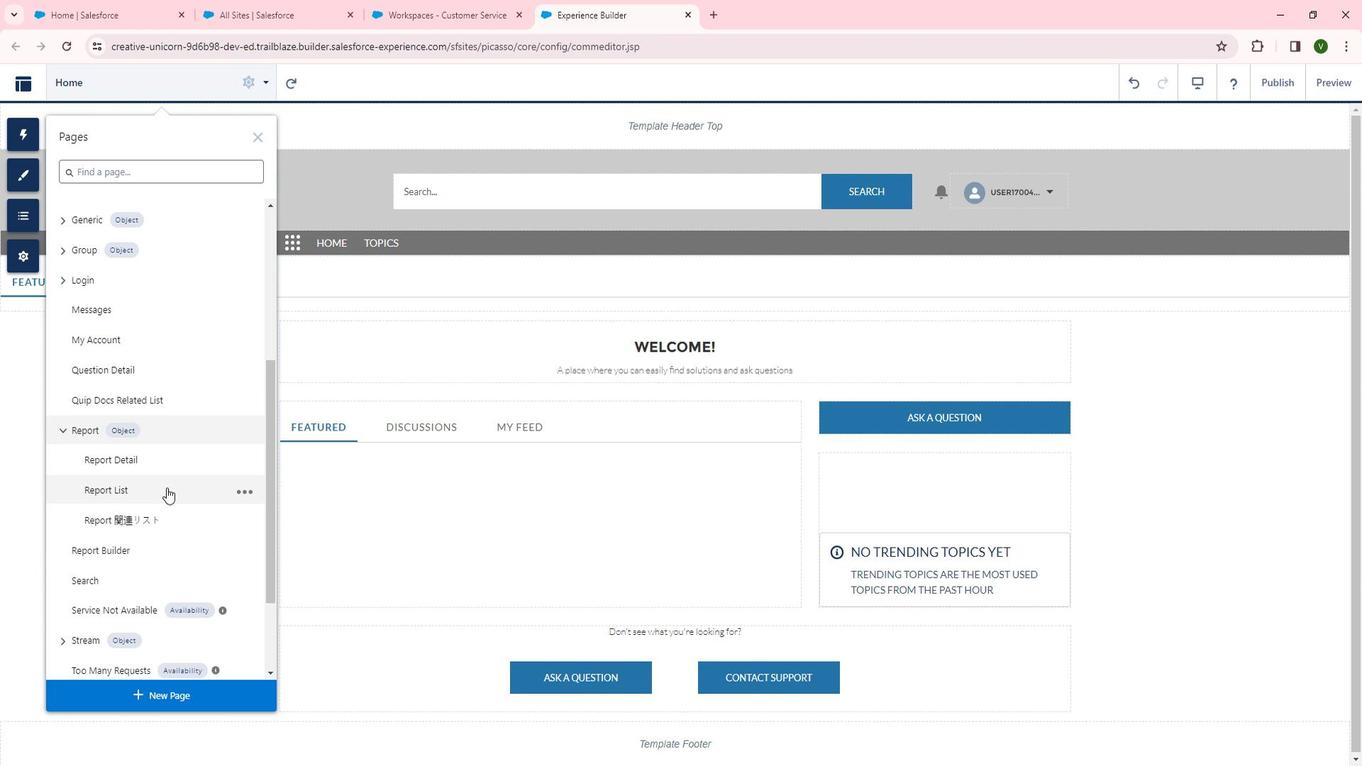 
Action: Mouse pressed left at (183, 483)
Screenshot: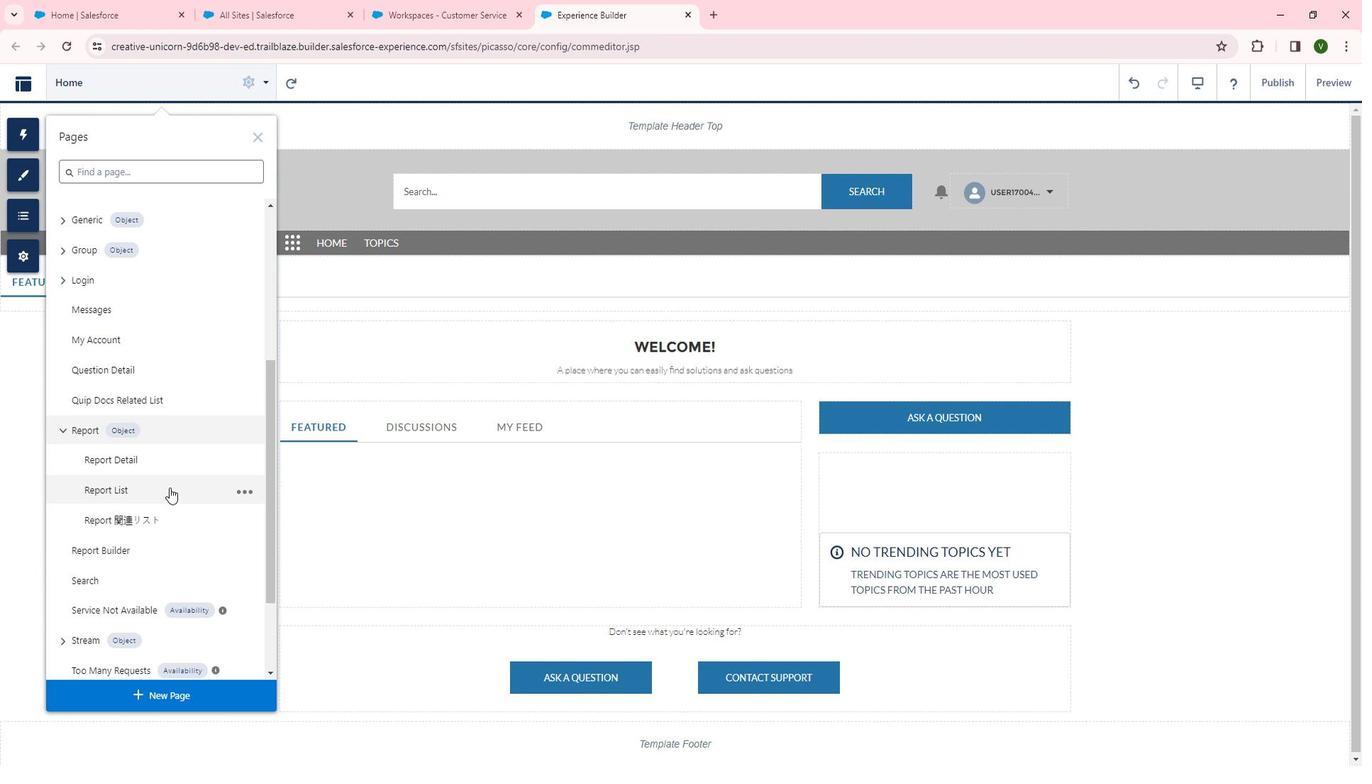 
Action: Mouse moved to (230, 94)
Screenshot: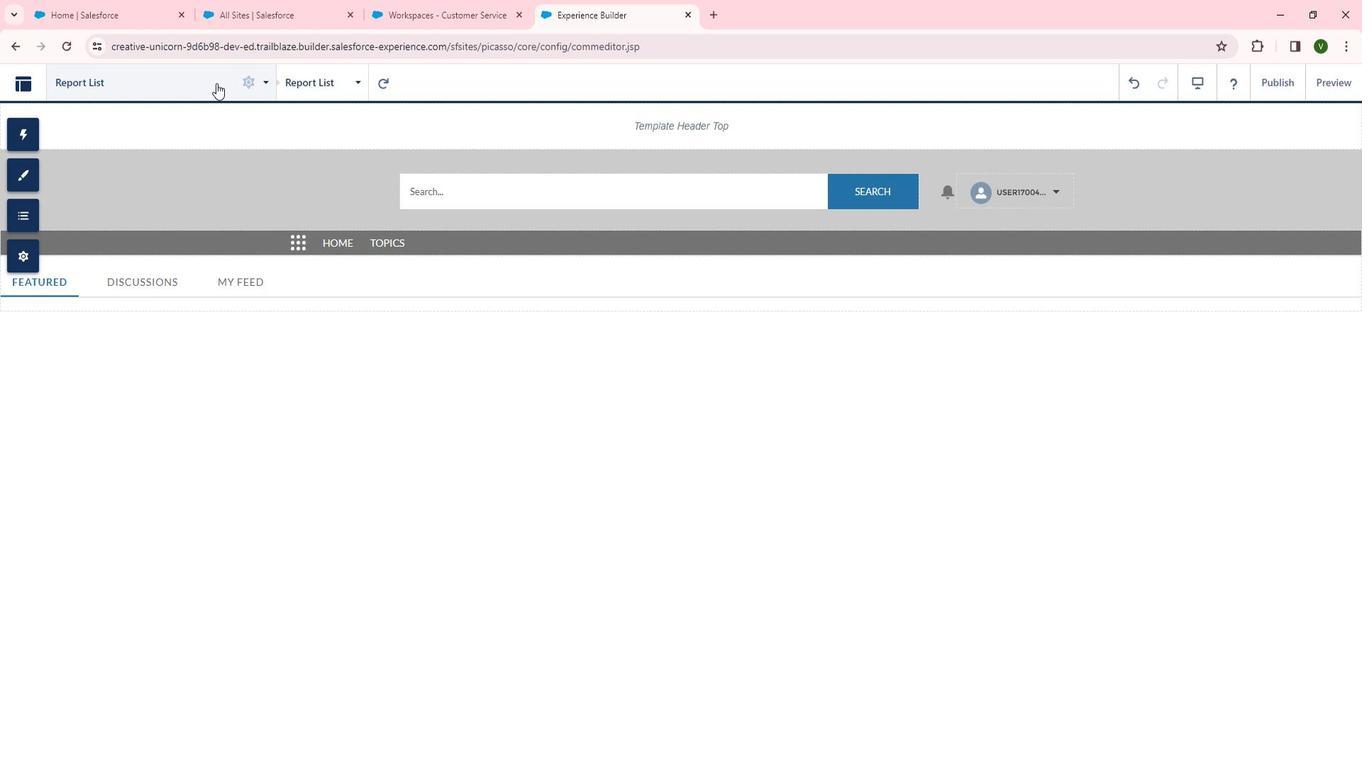 
Action: Mouse pressed left at (230, 94)
Screenshot: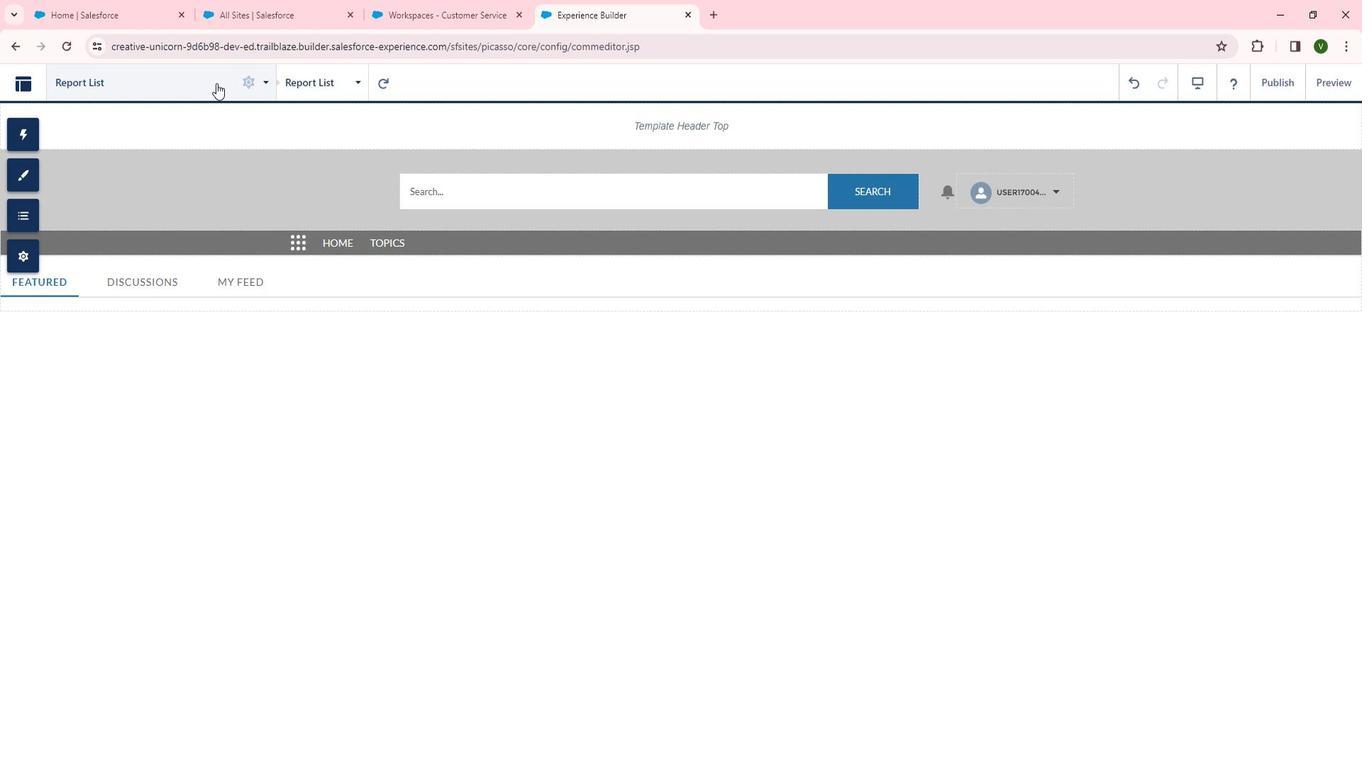 
Action: Mouse moved to (266, 362)
Screenshot: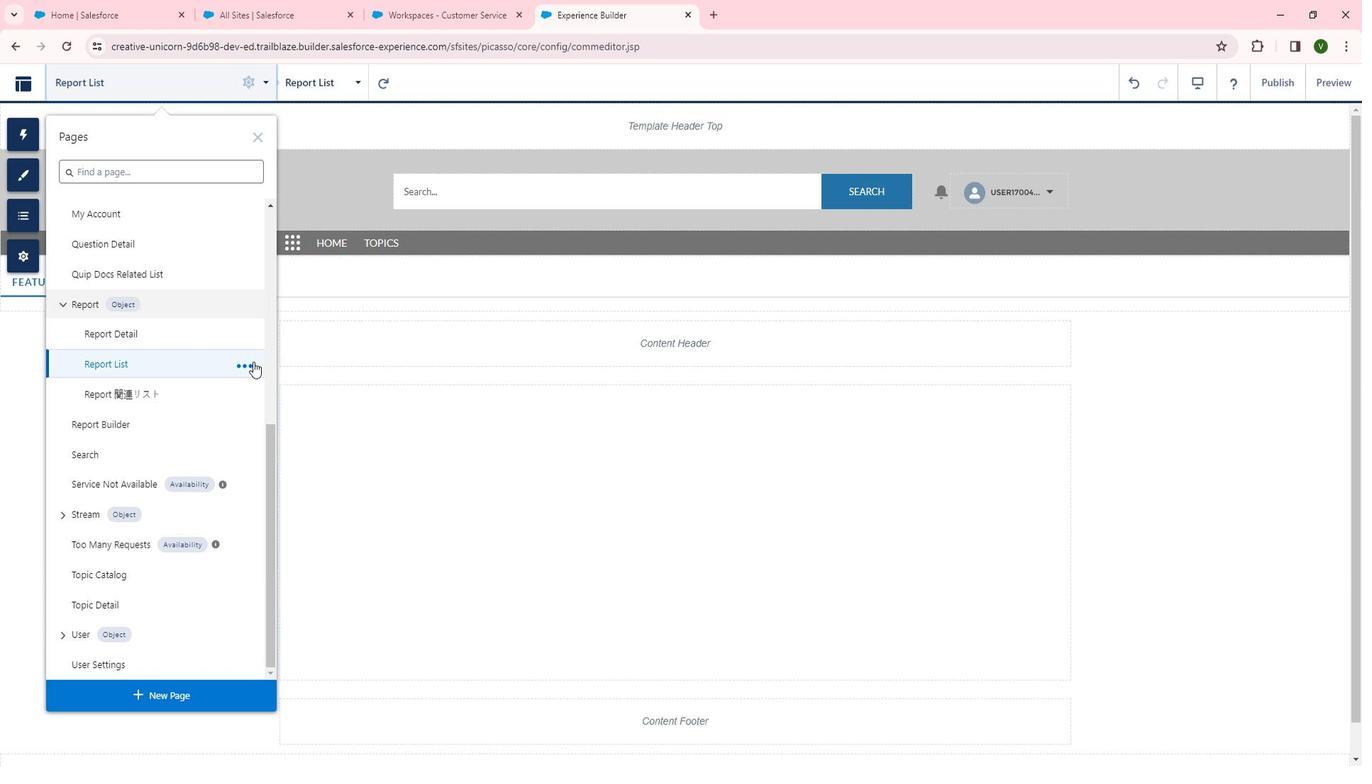 
Action: Mouse pressed left at (266, 362)
Screenshot: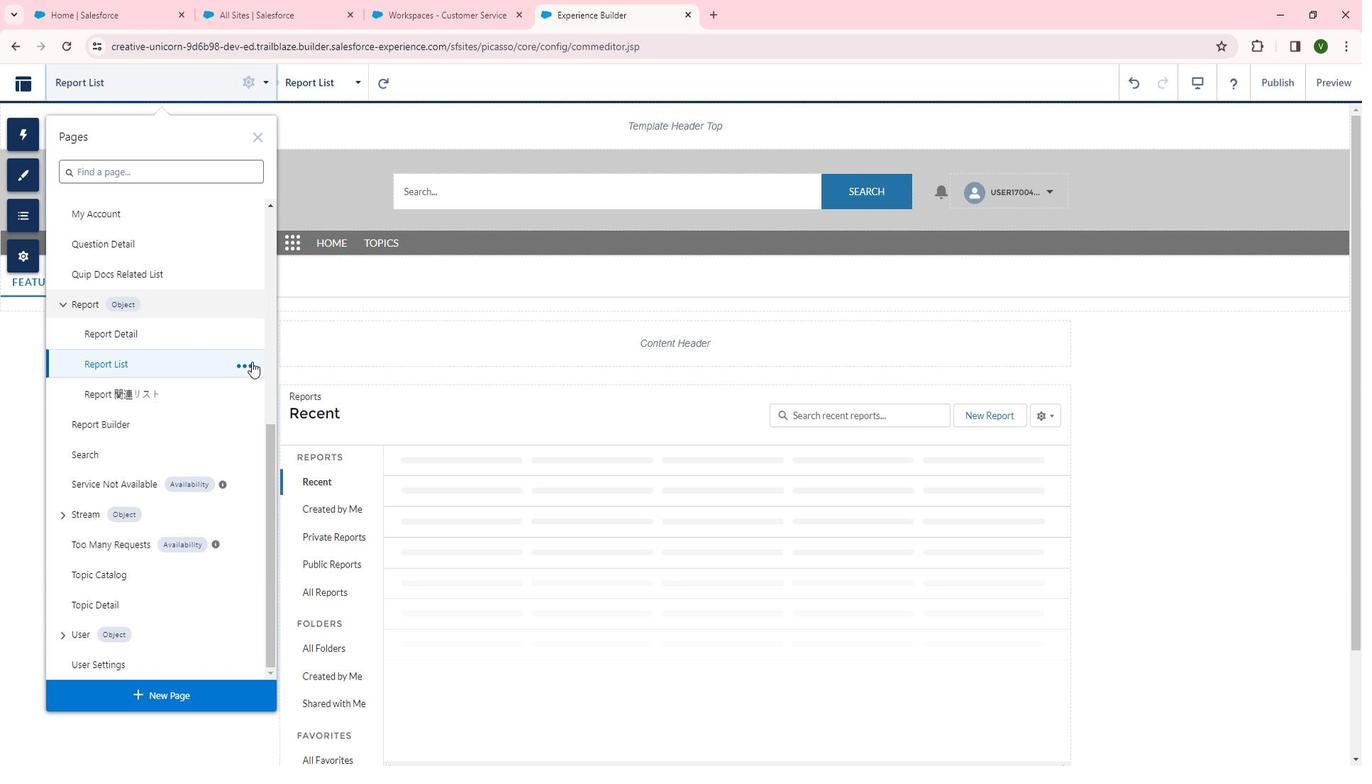 
Action: Mouse moved to (352, 360)
Screenshot: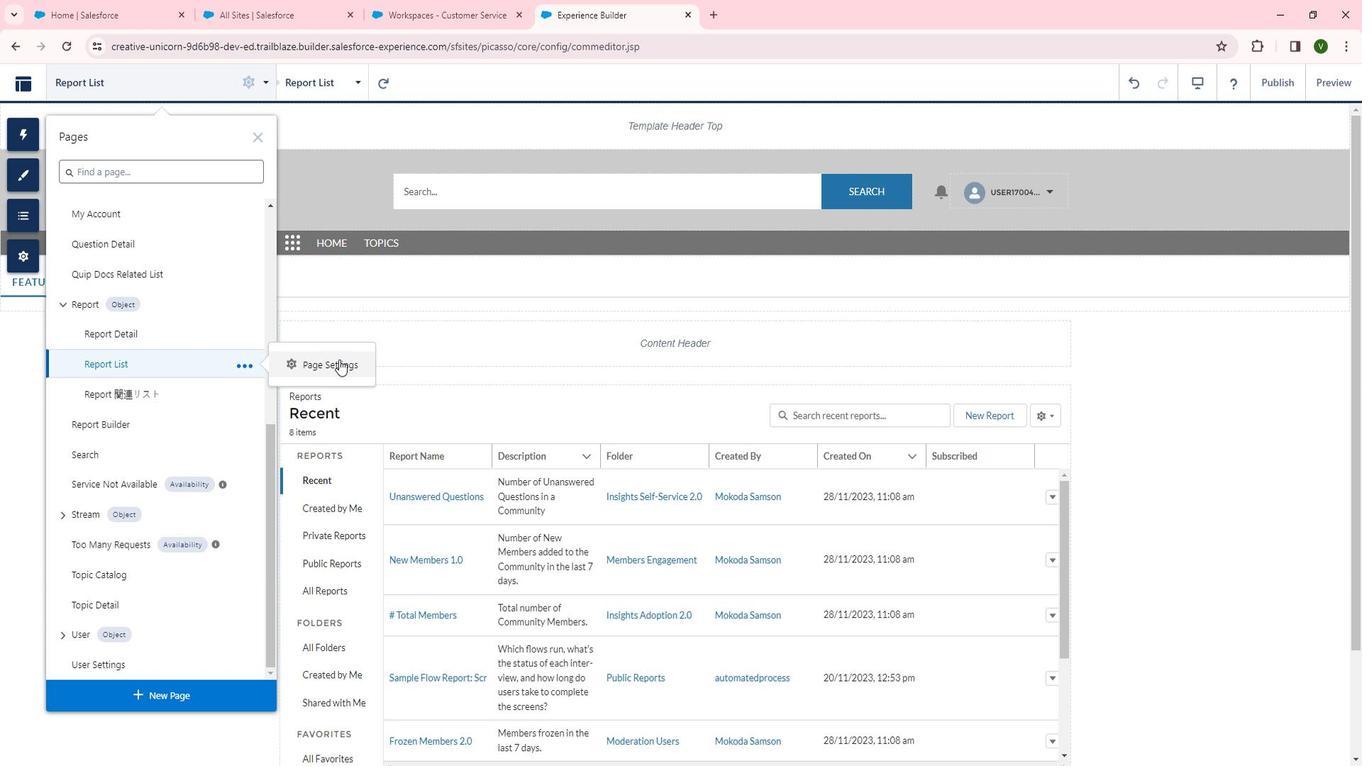 
Action: Mouse pressed left at (352, 360)
Screenshot: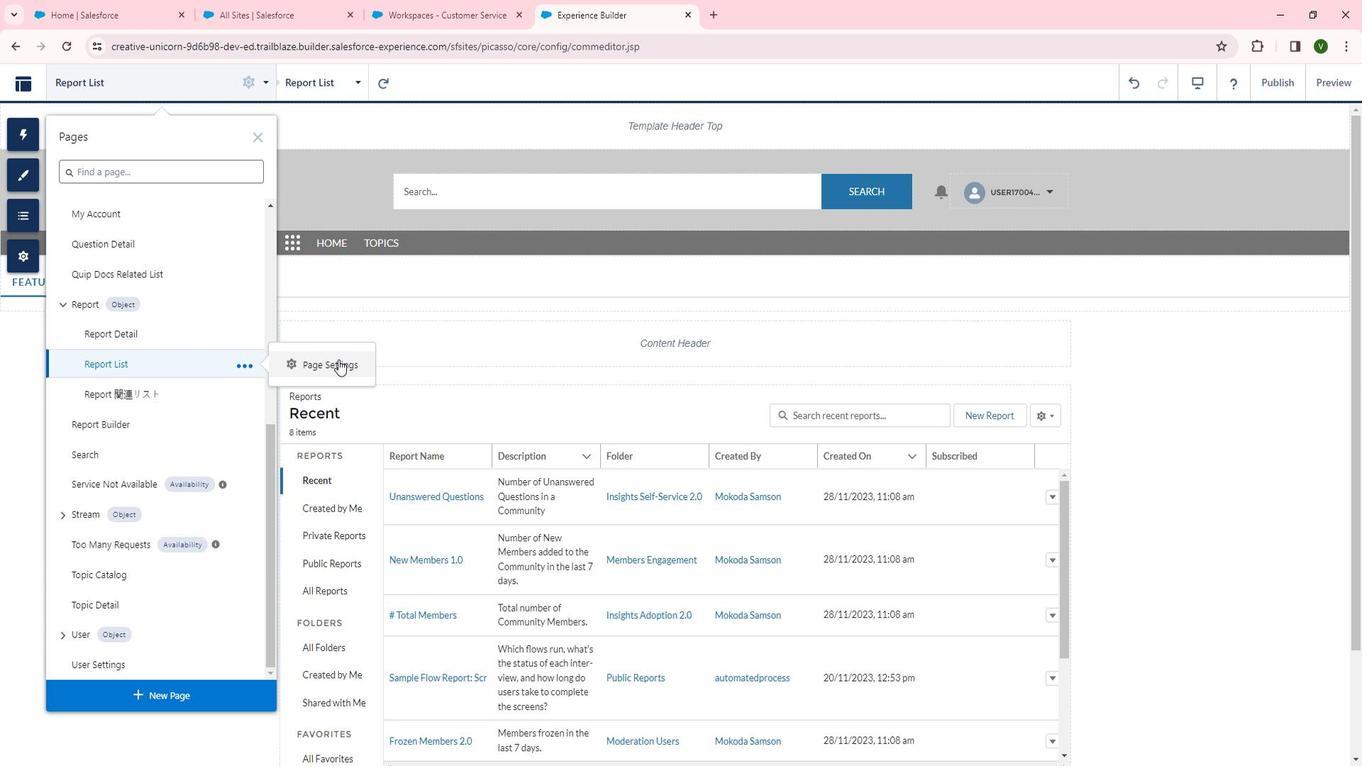 
Action: Mouse moved to (457, 149)
Screenshot: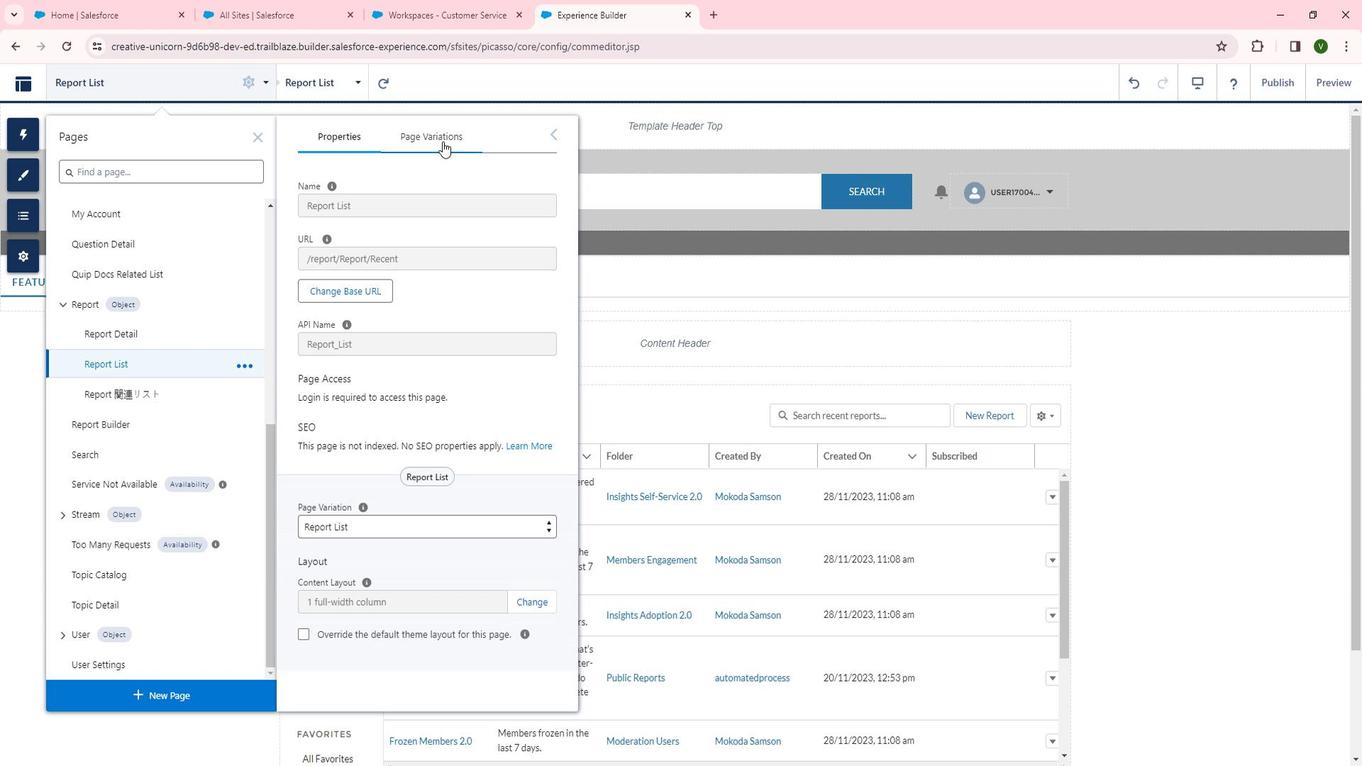 
Action: Mouse pressed left at (457, 149)
Screenshot: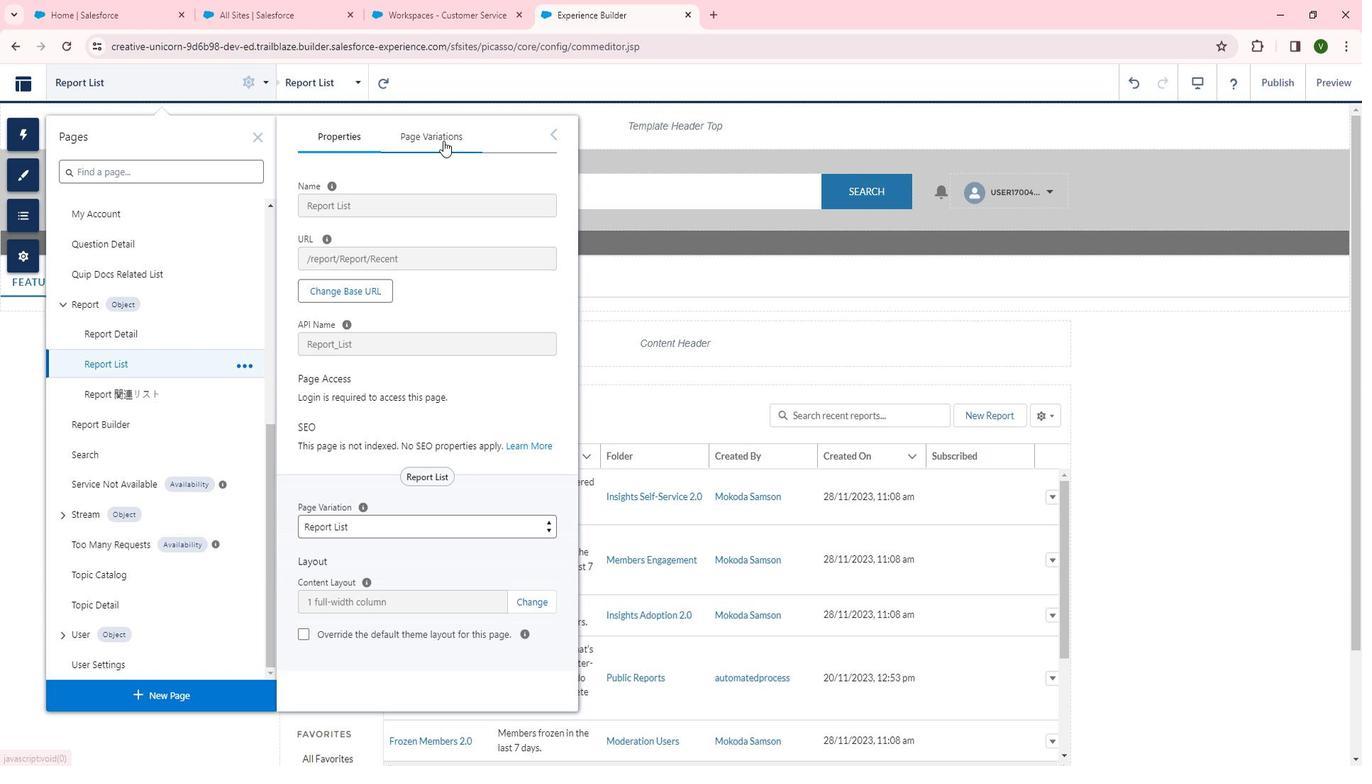 
Action: Mouse moved to (887, 295)
Screenshot: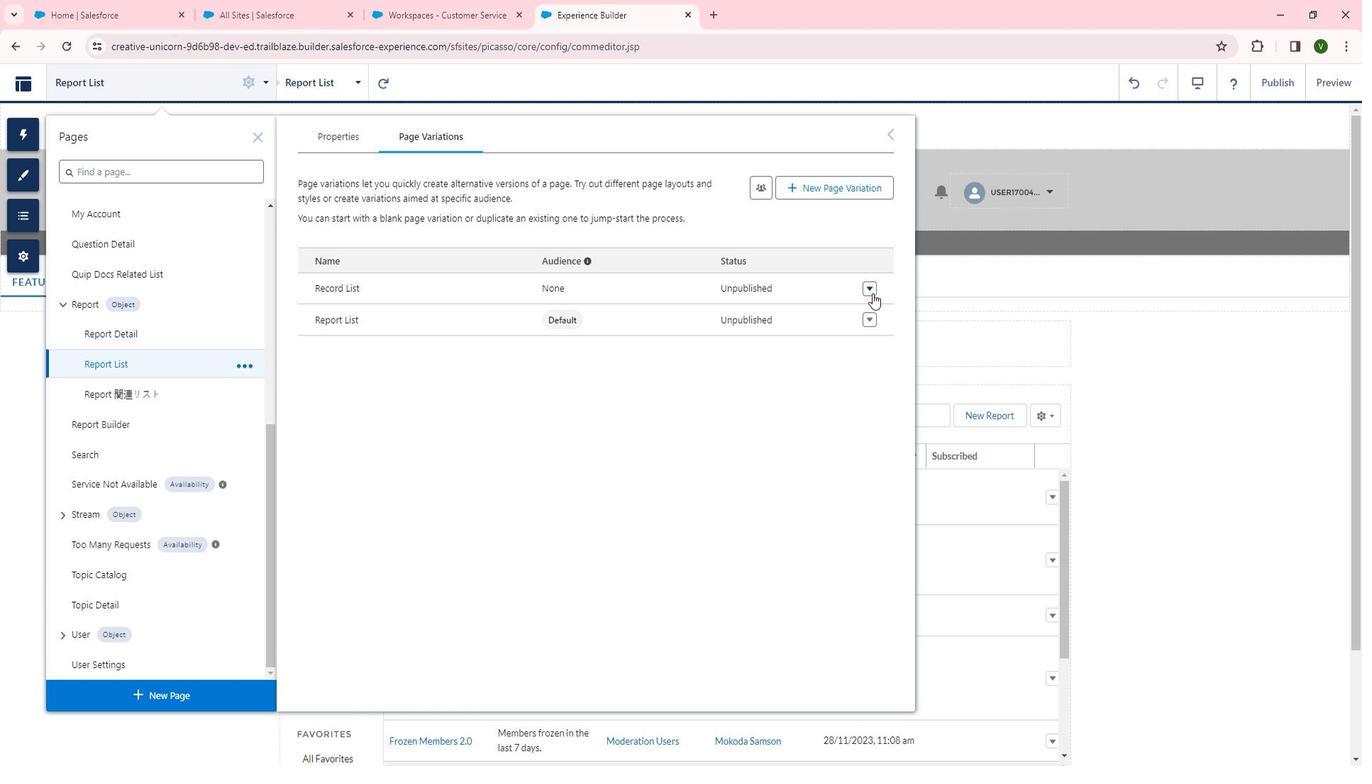 
Action: Mouse pressed left at (887, 295)
Screenshot: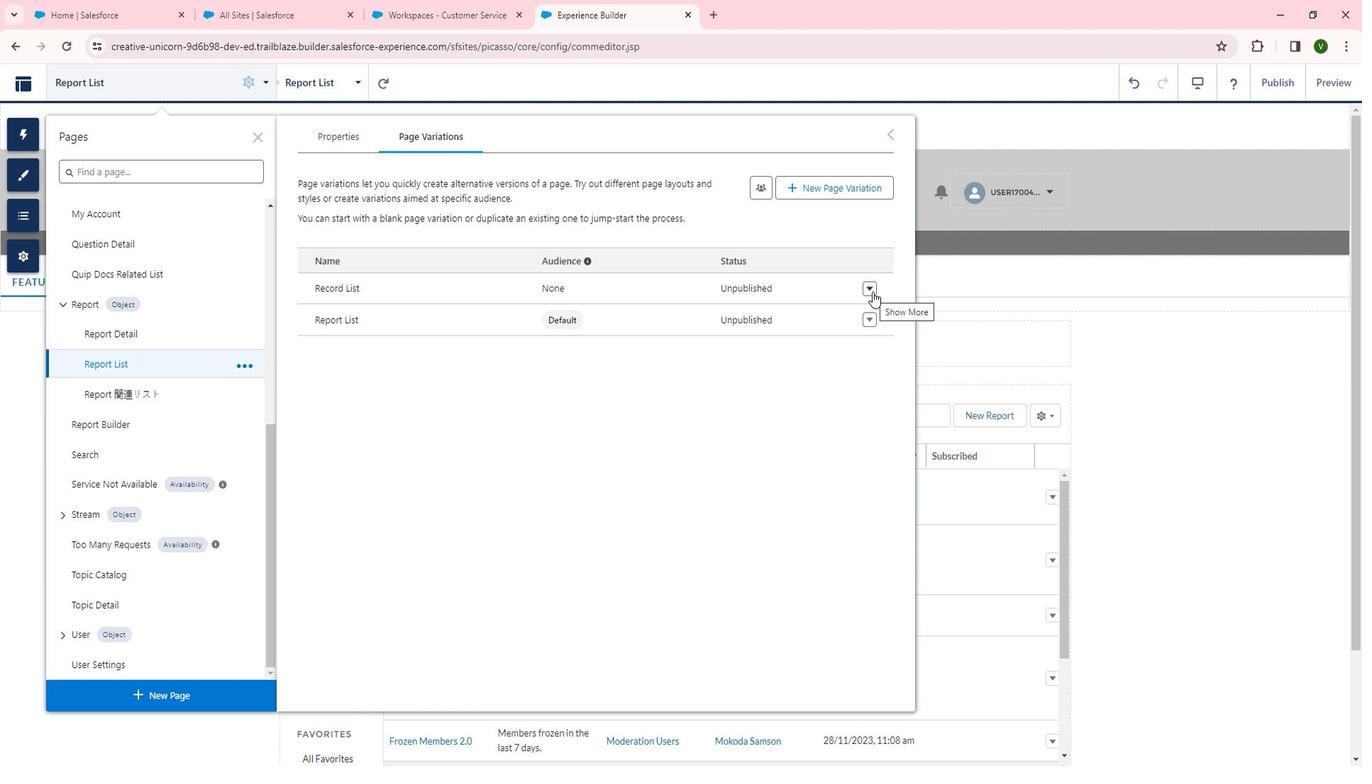 
Action: Mouse moved to (879, 502)
Screenshot: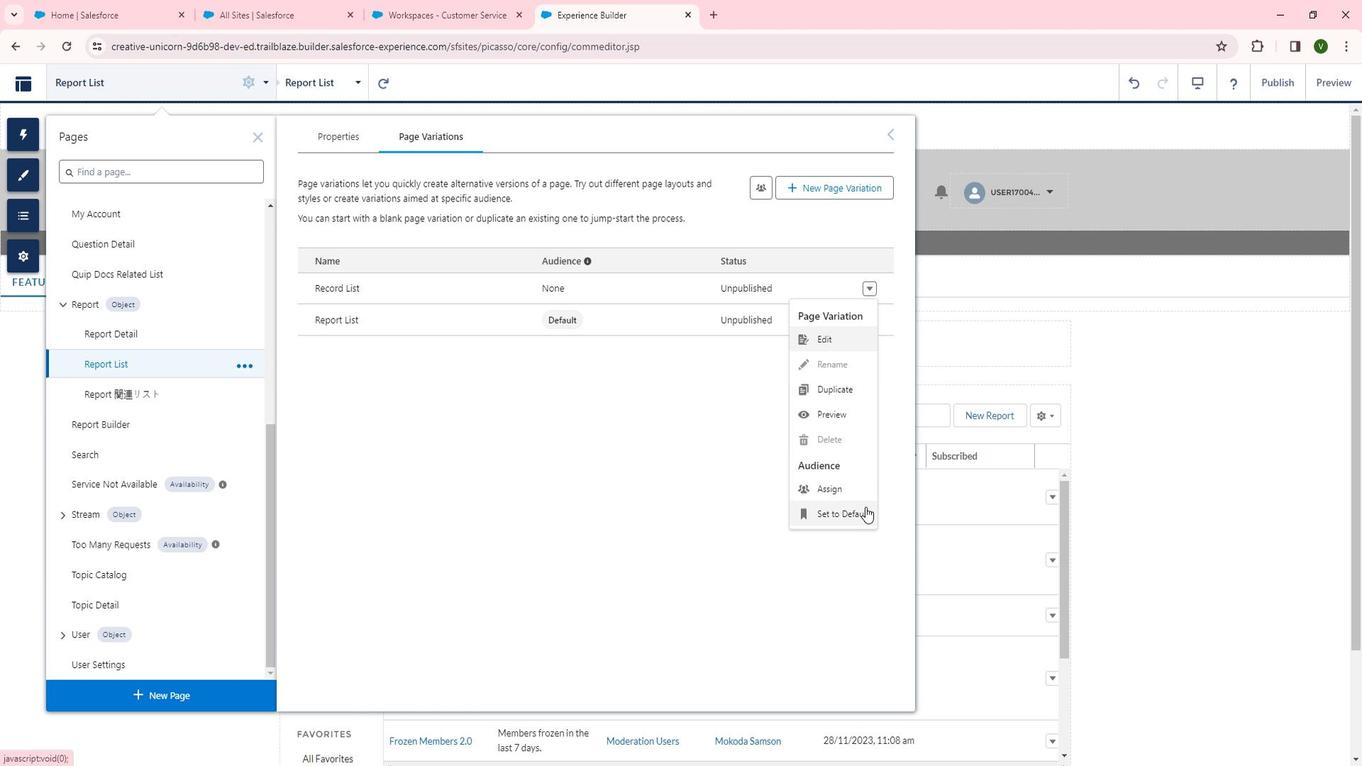 
Action: Mouse pressed left at (879, 502)
Screenshot: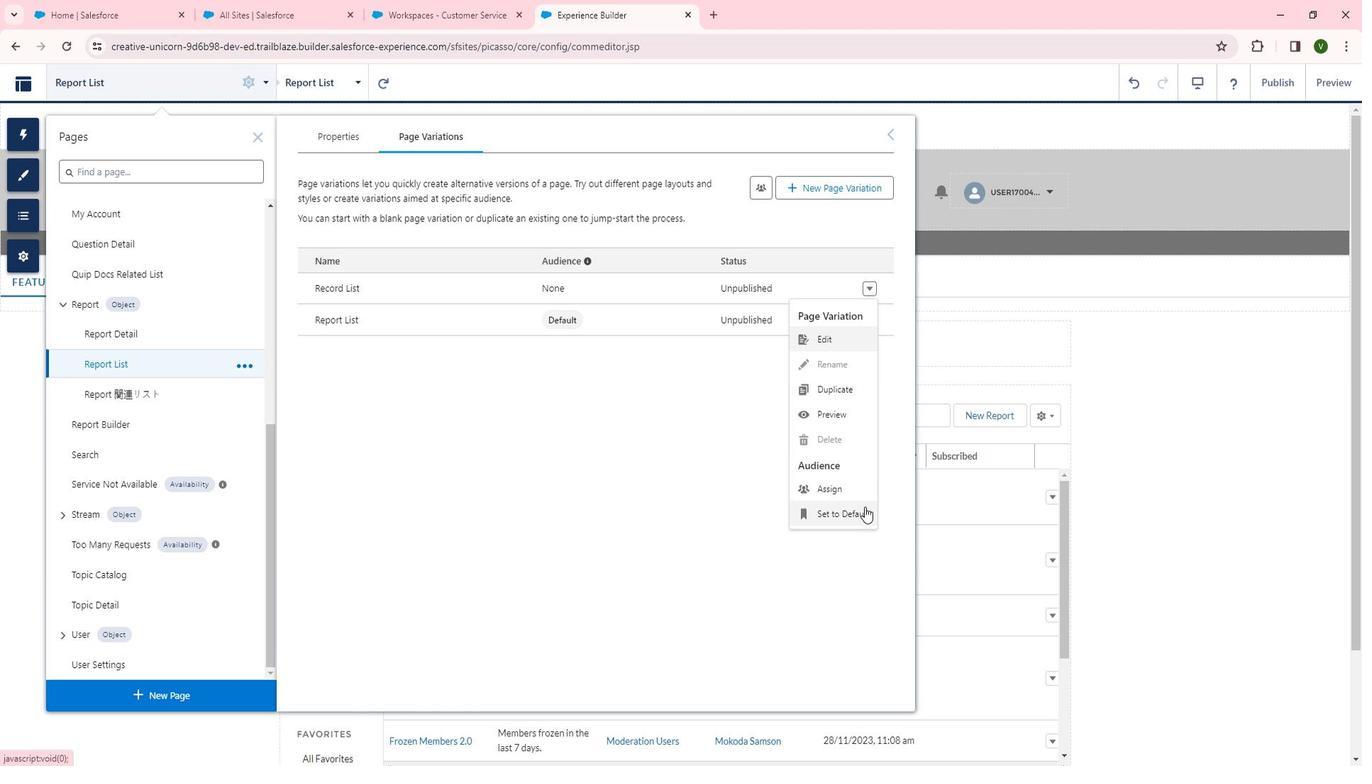 
Action: Mouse moved to (861, 509)
Screenshot: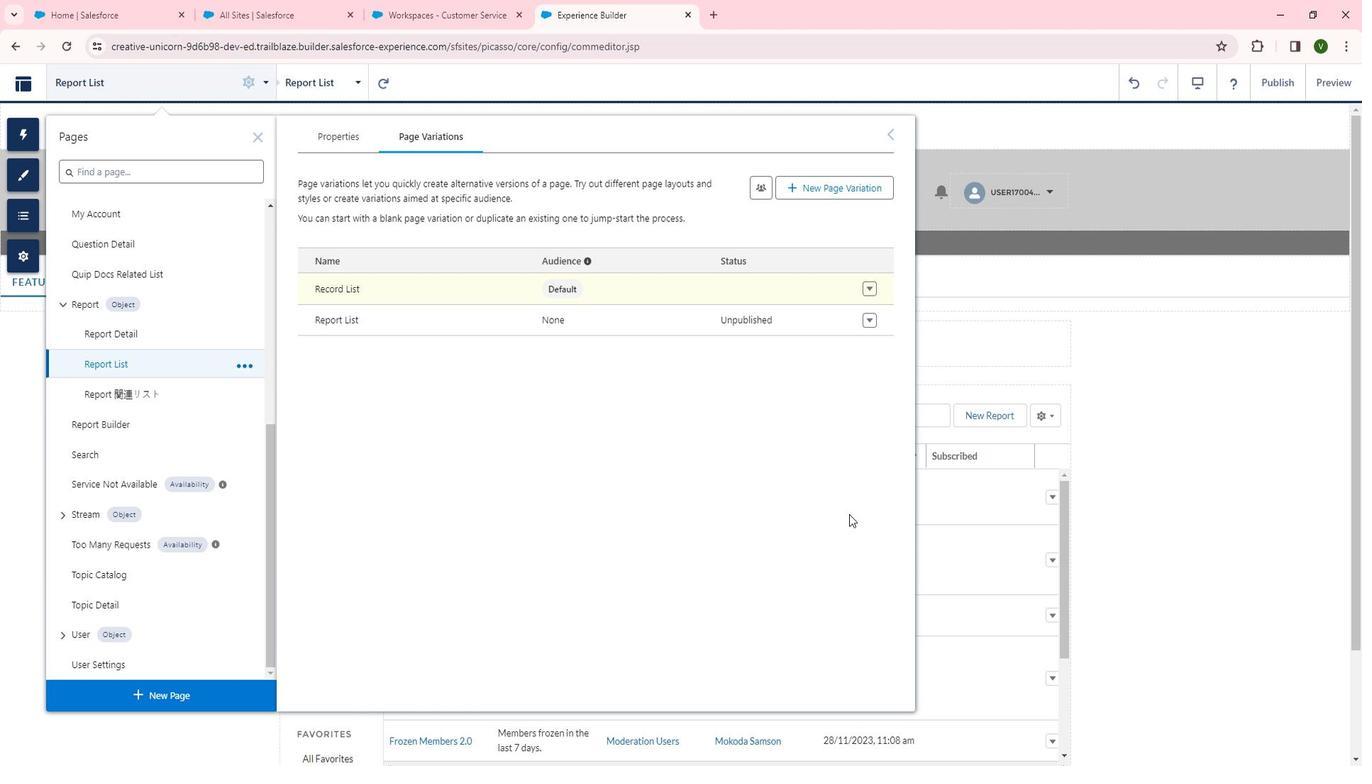 
